 Task: Streamline various processes with the help of process builder.
Action: Mouse moved to (584, 47)
Screenshot: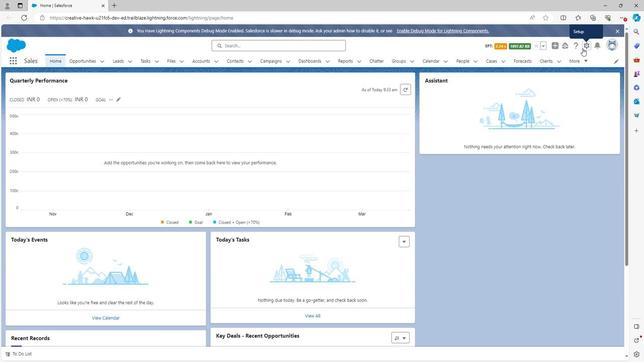 
Action: Mouse pressed left at (584, 47)
Screenshot: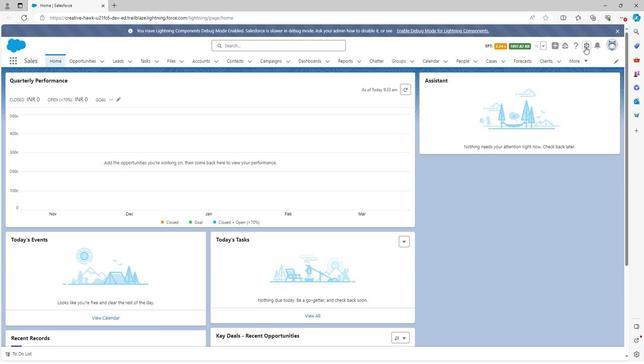 
Action: Mouse moved to (561, 63)
Screenshot: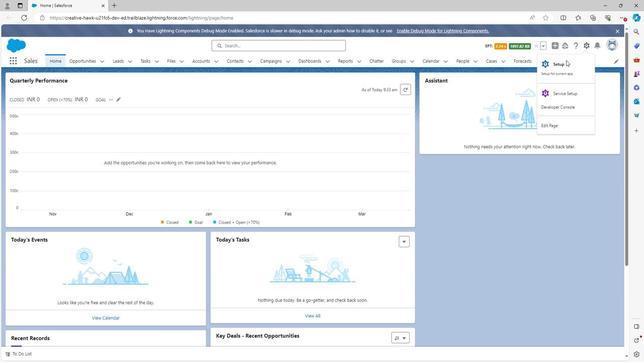 
Action: Mouse pressed left at (561, 63)
Screenshot: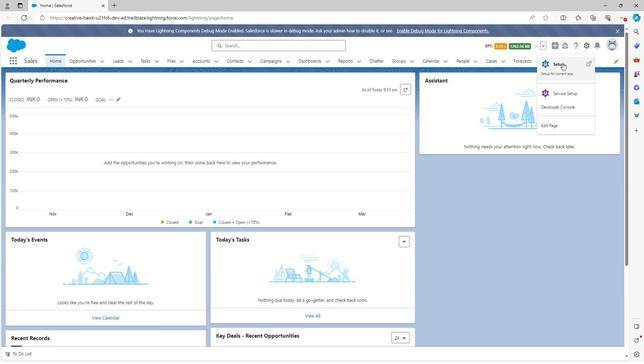 
Action: Mouse moved to (55, 84)
Screenshot: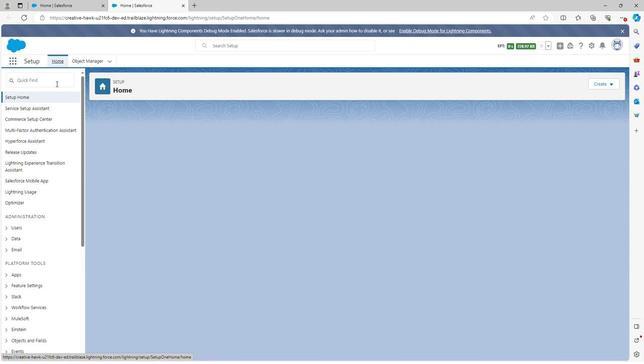 
Action: Mouse pressed left at (55, 84)
Screenshot: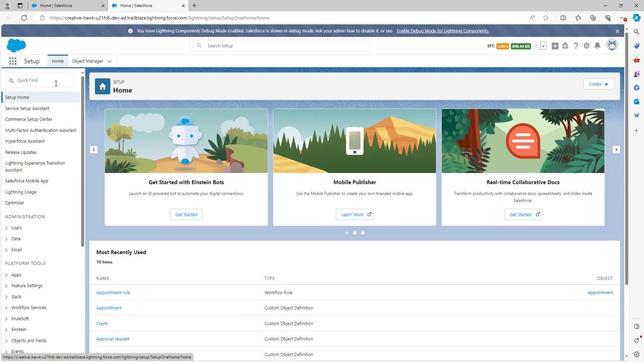 
Action: Key pressed proce
Screenshot: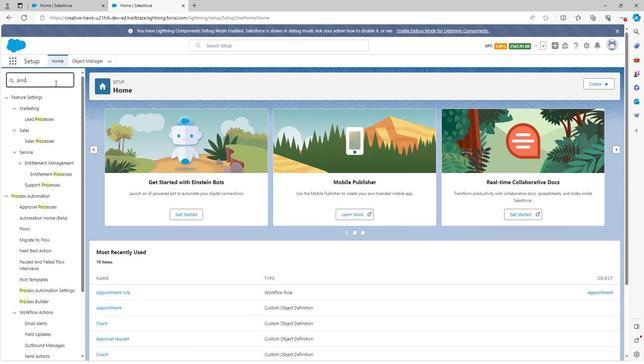 
Action: Mouse moved to (54, 93)
Screenshot: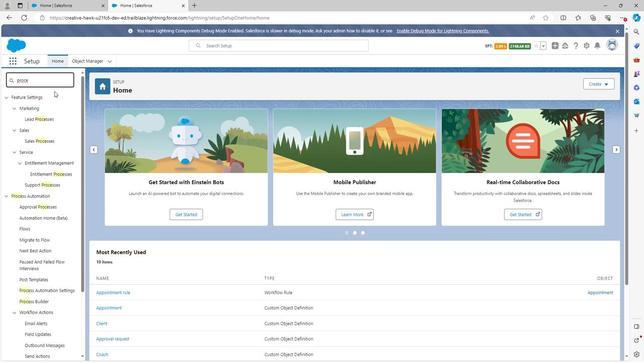 
Action: Key pressed ss
Screenshot: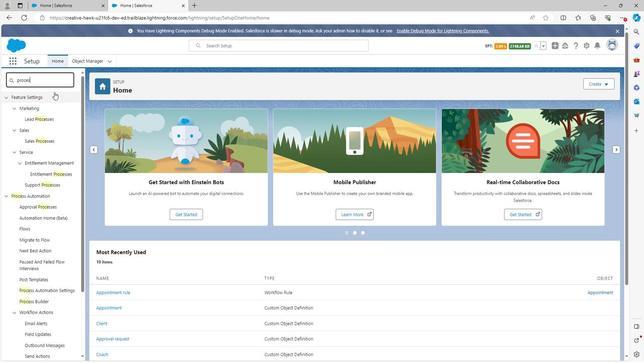 
Action: Mouse moved to (35, 298)
Screenshot: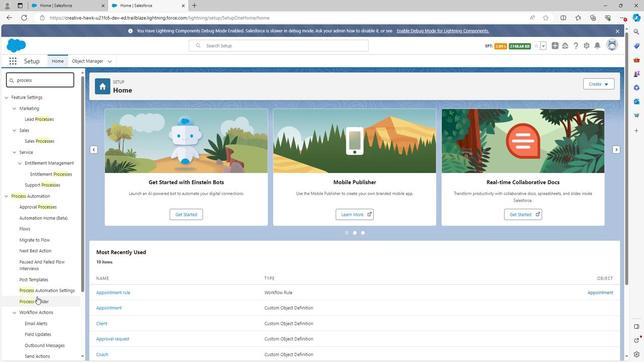 
Action: Mouse pressed left at (35, 298)
Screenshot: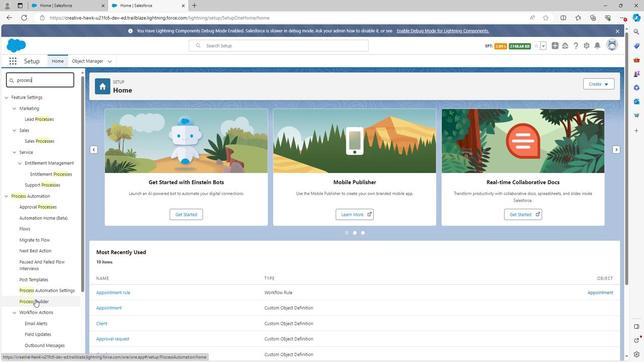 
Action: Mouse moved to (607, 114)
Screenshot: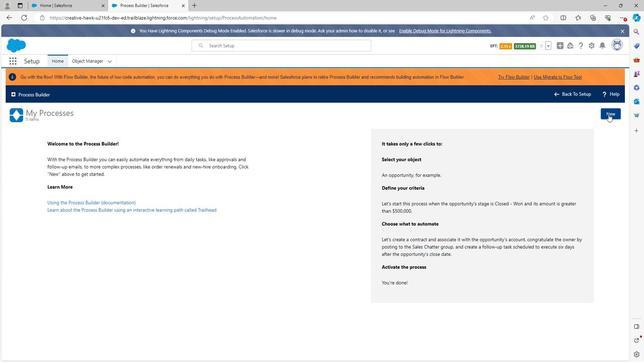 
Action: Mouse pressed left at (607, 114)
Screenshot: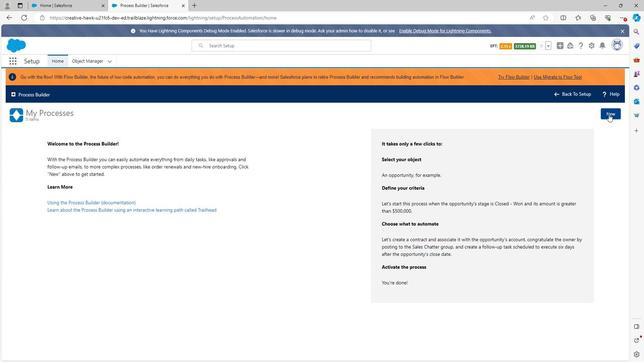
Action: Mouse moved to (360, 248)
Screenshot: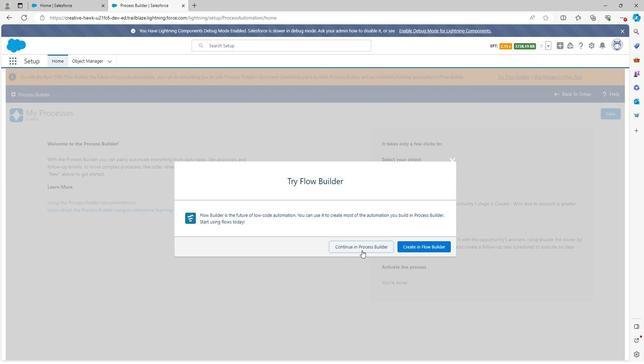 
Action: Mouse pressed left at (360, 248)
Screenshot: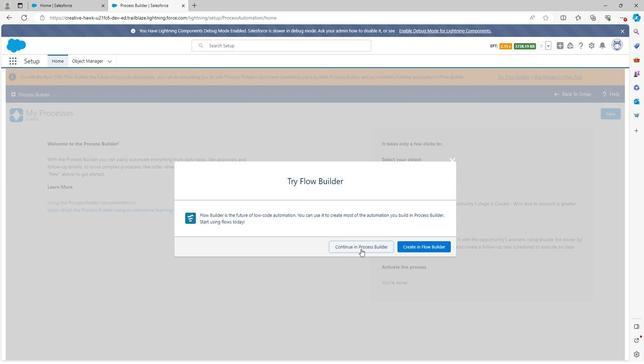 
Action: Mouse moved to (214, 190)
Screenshot: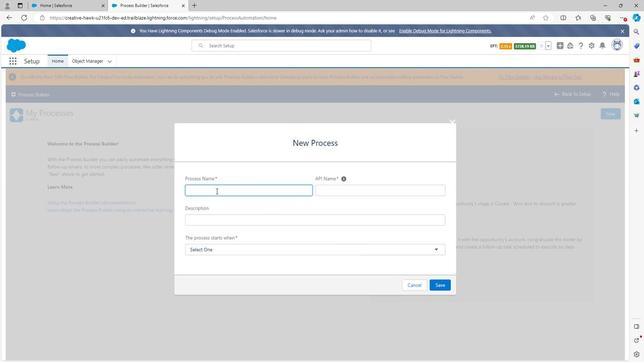 
Action: Mouse pressed left at (214, 190)
Screenshot: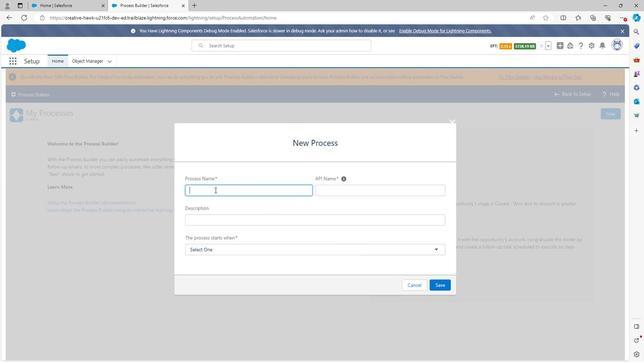 
Action: Key pressed <Key.shift>Appointment<Key.space>
Screenshot: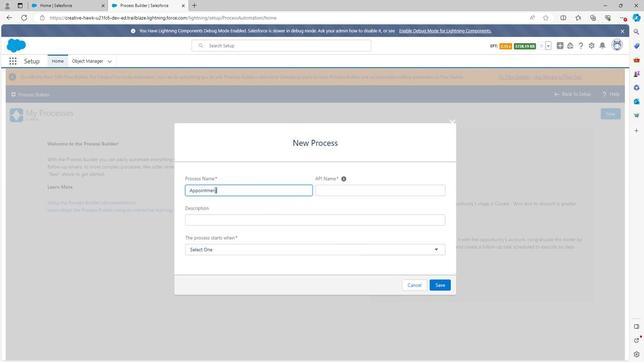 
Action: Mouse moved to (297, 207)
Screenshot: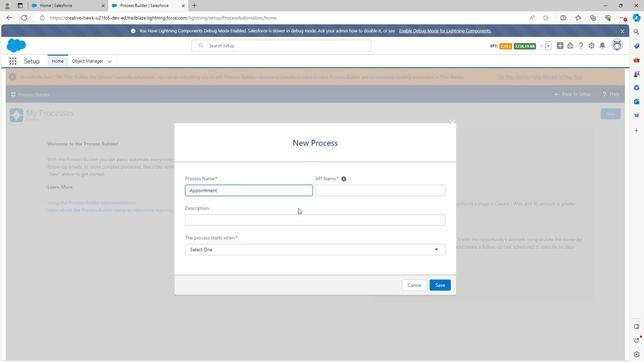 
Action: Mouse pressed left at (297, 207)
Screenshot: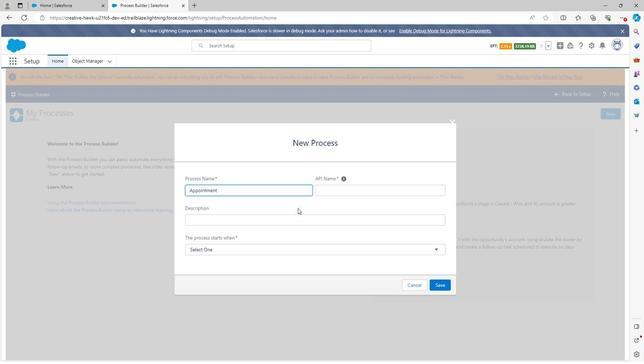 
Action: Mouse moved to (235, 218)
Screenshot: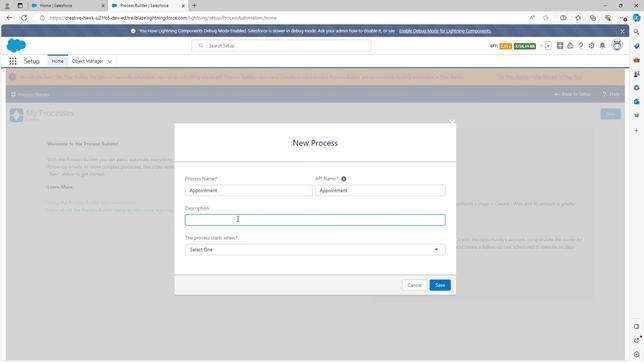 
Action: Mouse pressed left at (235, 218)
Screenshot: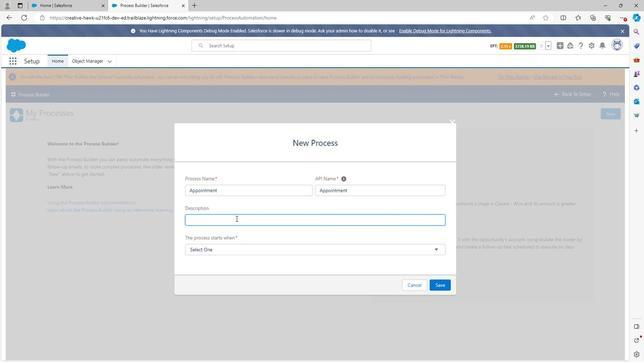 
Action: Key pressed <Key.shift>This<Key.space>process<Key.space>will<Key.space>used<Key.space>to<Key.space><Key.backspace><Key.backspace><Key.backspace><Key.backspace><Key.backspace><Key.backspace><Key.backspace><Key.backspace><Key.backspace><Key.backspace><Key.backspace><Key.backspace><Key.backspace>is<Key.space>used<Key.space>to<Key.space>manage<Key.space>appointment<Key.space>workflow
Screenshot: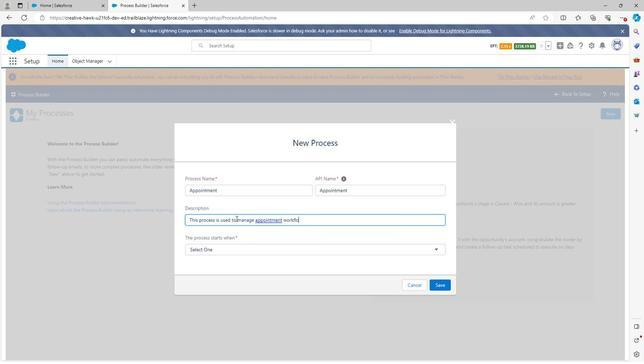 
Action: Mouse moved to (205, 247)
Screenshot: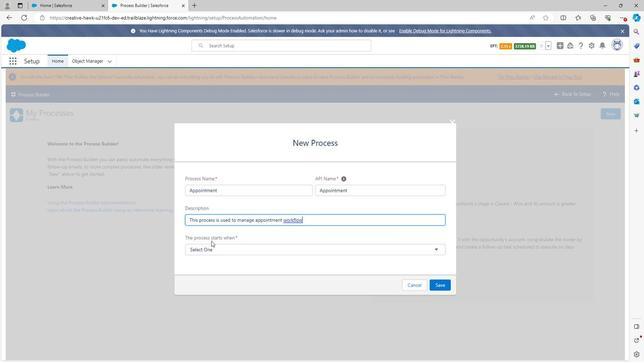 
Action: Mouse pressed left at (205, 247)
Screenshot: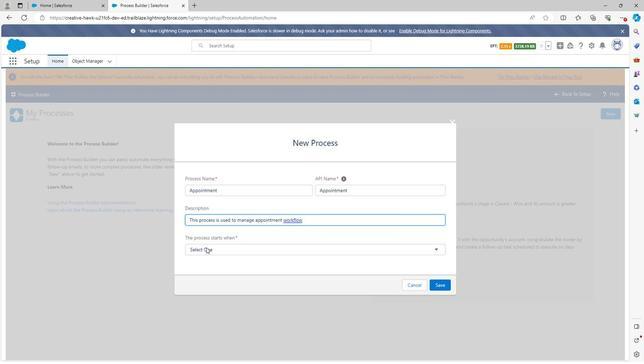 
Action: Mouse moved to (219, 271)
Screenshot: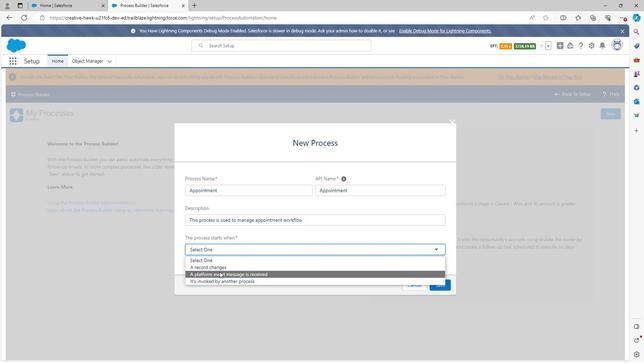 
Action: Mouse pressed left at (219, 271)
Screenshot: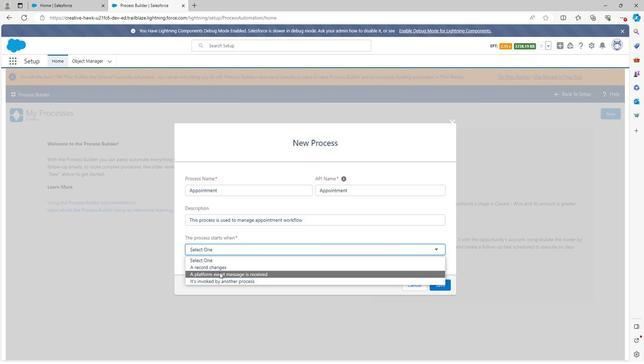 
Action: Mouse moved to (443, 284)
Screenshot: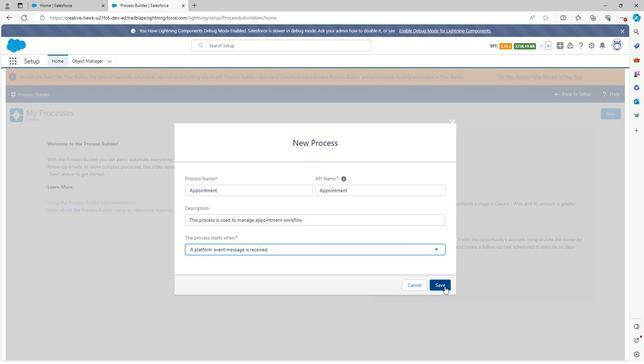 
Action: Mouse pressed left at (443, 284)
Screenshot: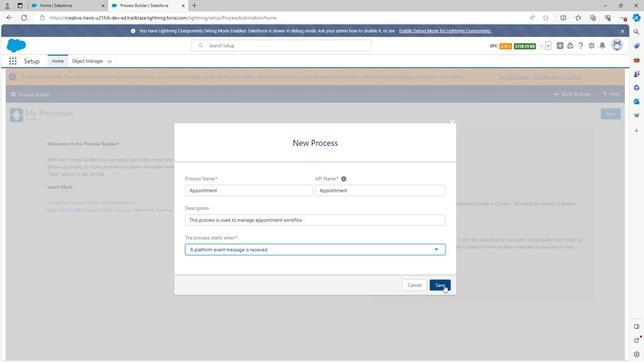 
Action: Mouse moved to (353, 198)
Screenshot: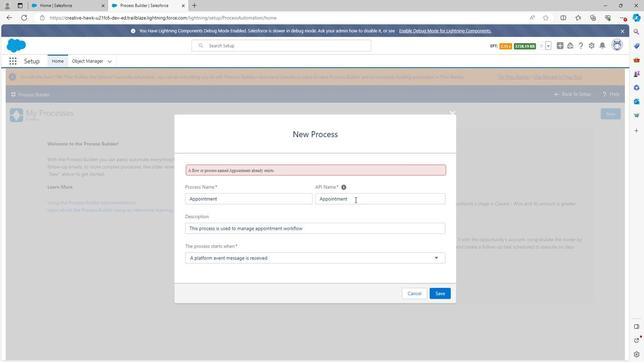 
Action: Mouse pressed left at (353, 198)
Screenshot: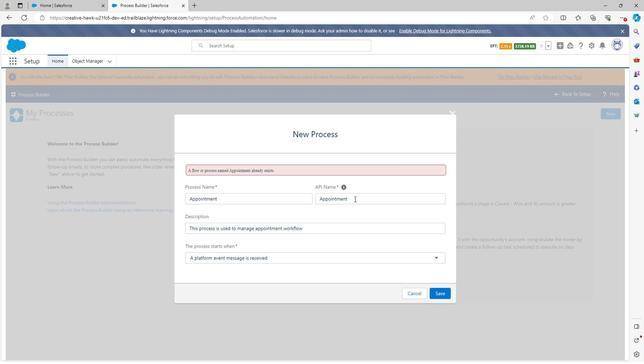 
Action: Mouse moved to (355, 200)
Screenshot: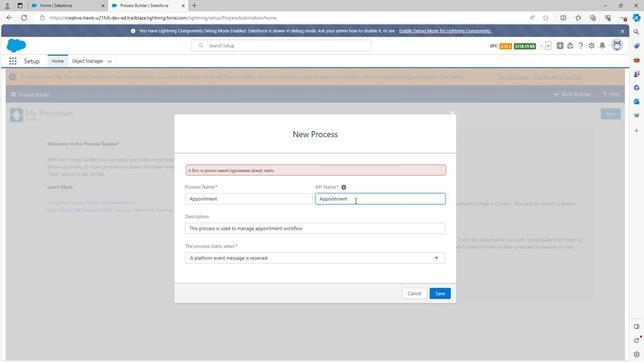 
Action: Key pressed 23
Screenshot: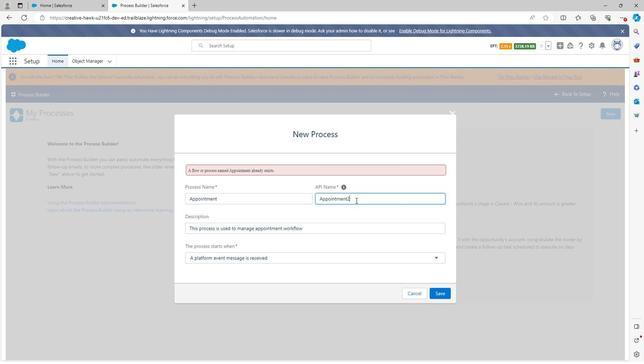 
Action: Mouse moved to (433, 289)
Screenshot: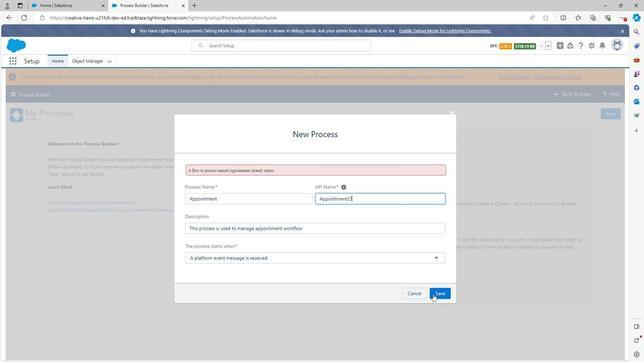 
Action: Mouse pressed left at (433, 289)
Screenshot: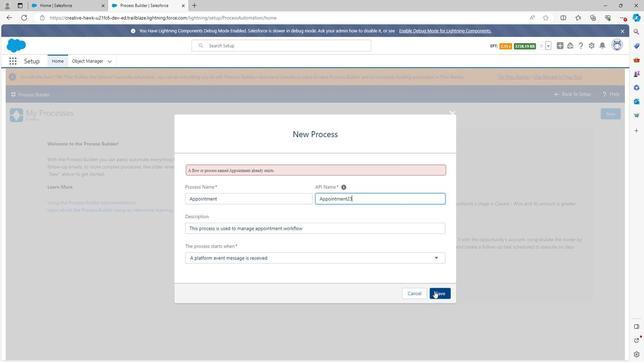 
Action: Mouse moved to (37, 157)
Screenshot: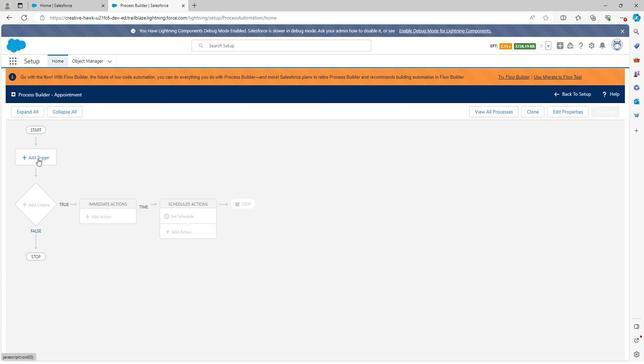 
Action: Mouse pressed left at (37, 157)
Screenshot: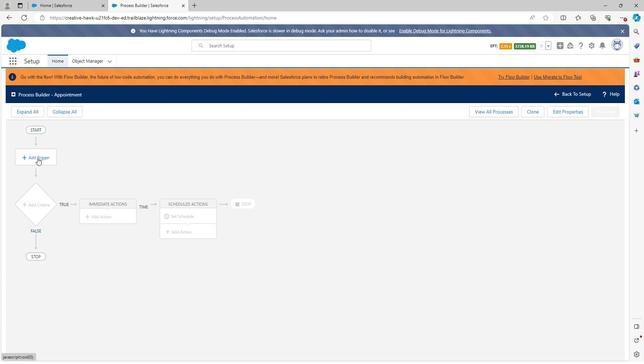 
Action: Mouse moved to (436, 161)
Screenshot: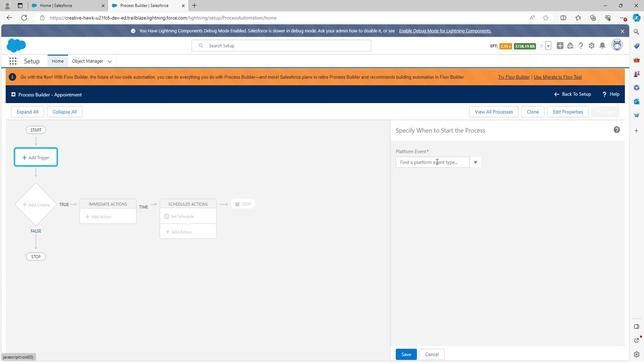 
Action: Mouse pressed left at (436, 161)
Screenshot: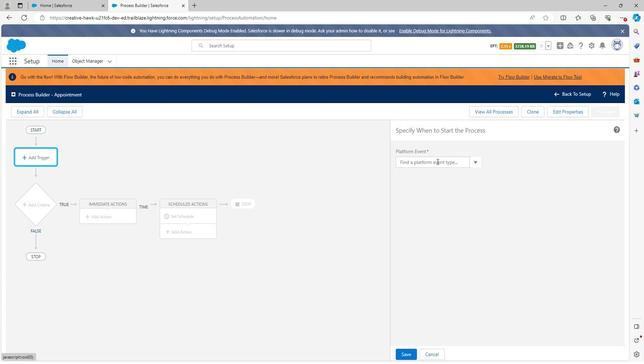 
Action: Mouse moved to (432, 183)
Screenshot: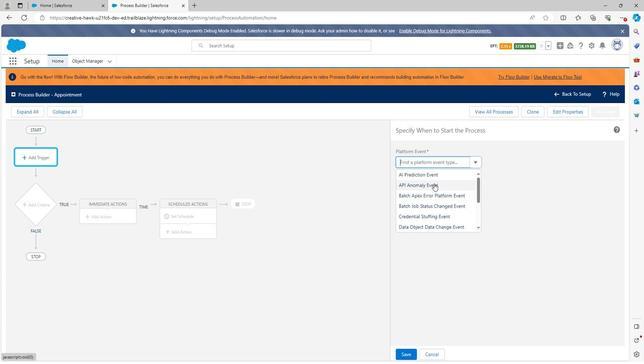 
Action: Mouse pressed left at (432, 183)
Screenshot: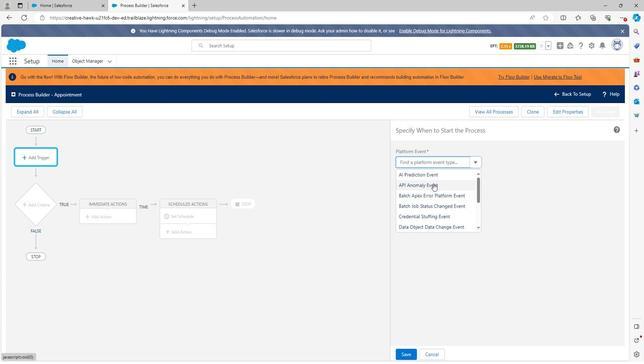 
Action: Mouse moved to (427, 190)
Screenshot: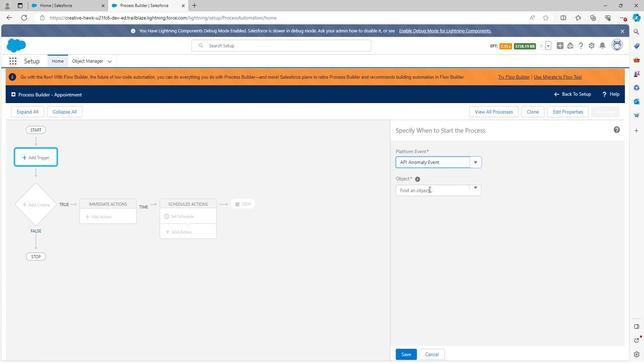 
Action: Mouse pressed left at (427, 190)
Screenshot: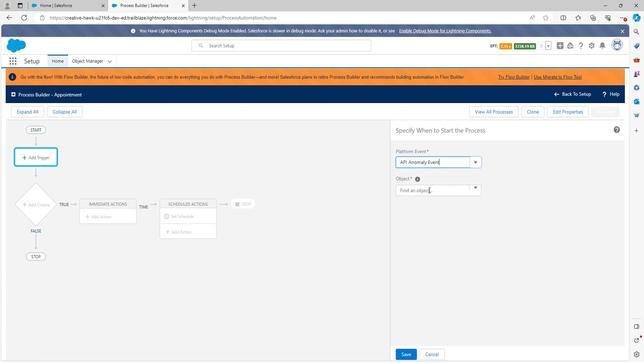
Action: Mouse moved to (415, 206)
Screenshot: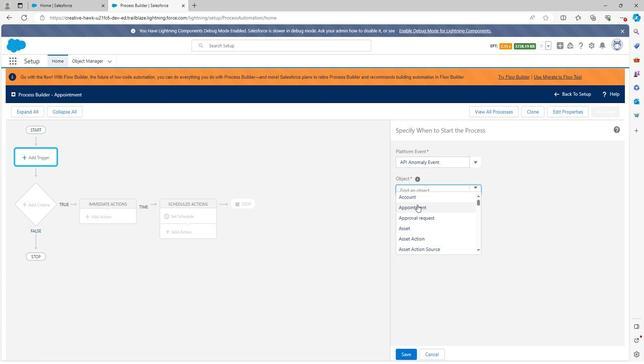 
Action: Mouse pressed left at (415, 206)
Screenshot: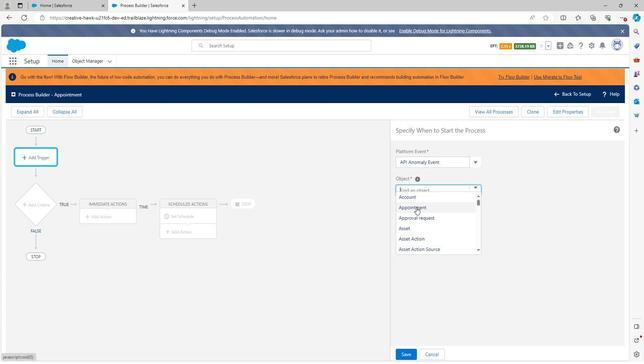 
Action: Mouse moved to (420, 221)
Screenshot: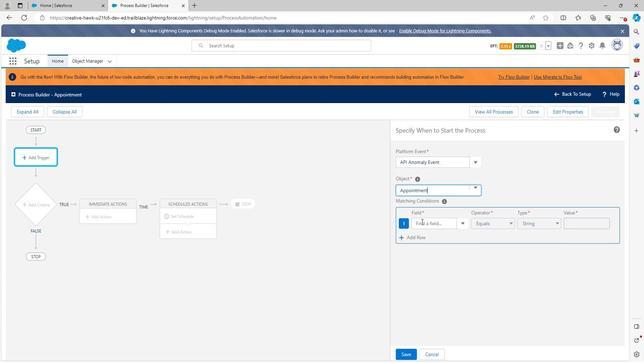 
Action: Mouse pressed left at (420, 221)
Screenshot: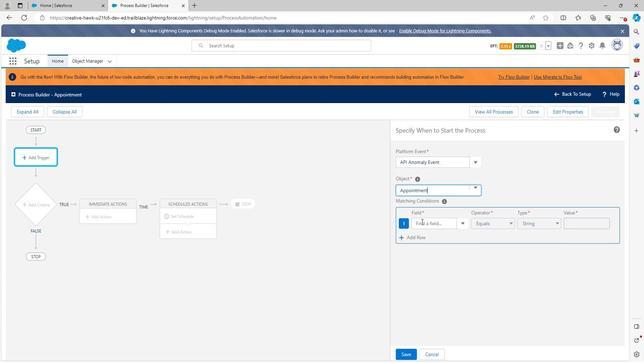 
Action: Mouse moved to (425, 268)
Screenshot: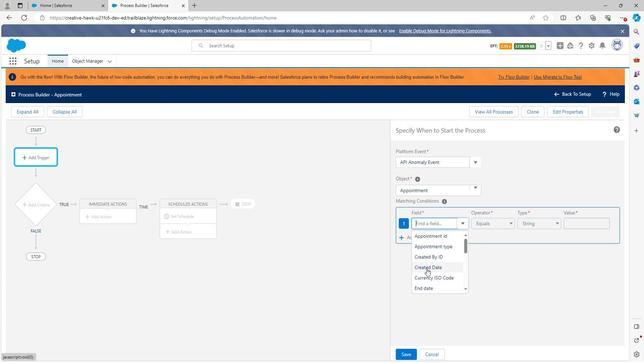 
Action: Mouse scrolled (425, 267) with delta (0, 0)
Screenshot: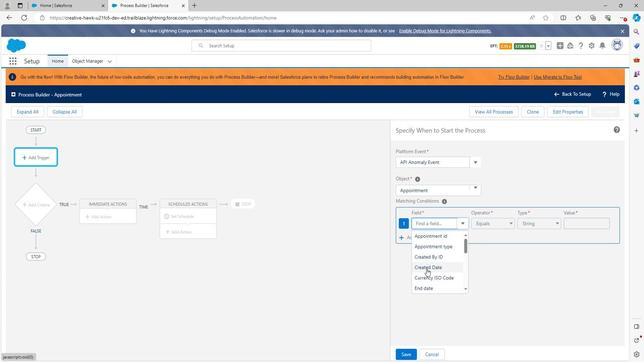 
Action: Mouse moved to (426, 268)
Screenshot: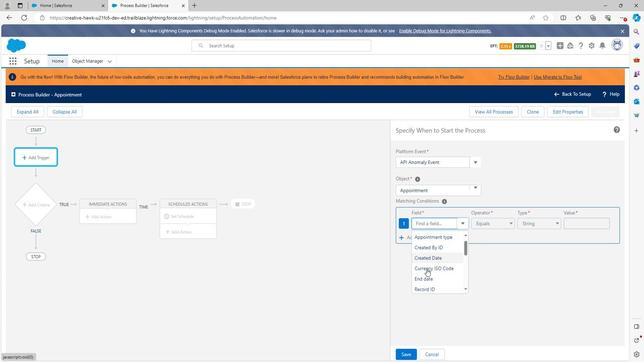 
Action: Mouse scrolled (426, 267) with delta (0, 0)
Screenshot: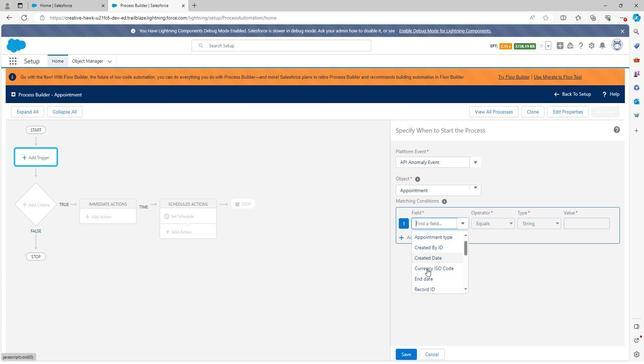 
Action: Mouse scrolled (426, 267) with delta (0, 0)
Screenshot: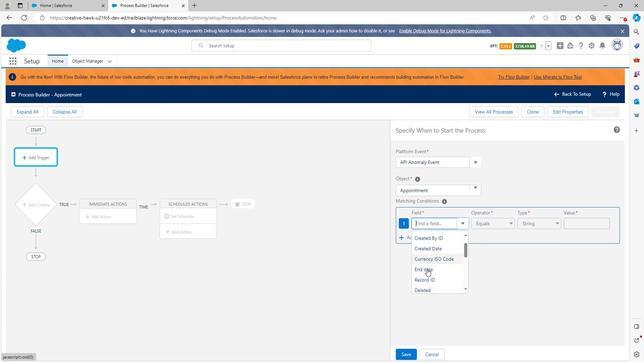
Action: Mouse scrolled (426, 267) with delta (0, 0)
Screenshot: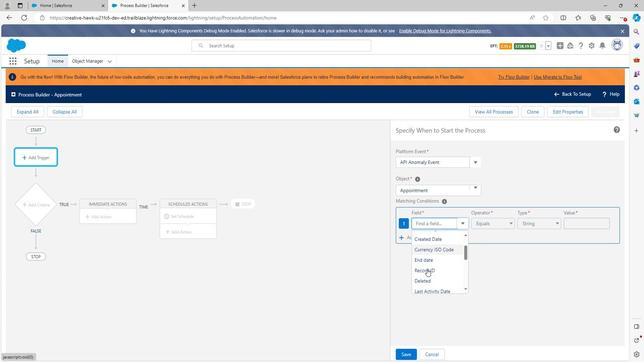 
Action: Mouse scrolled (426, 267) with delta (0, 0)
Screenshot: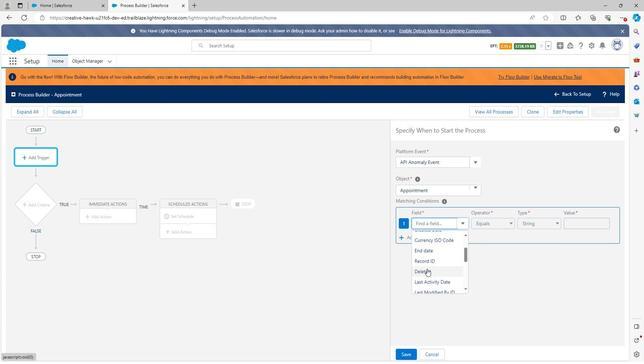 
Action: Mouse moved to (426, 268)
Screenshot: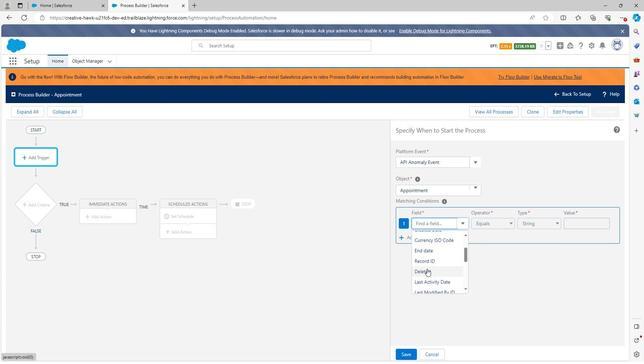 
Action: Mouse scrolled (426, 268) with delta (0, 0)
Screenshot: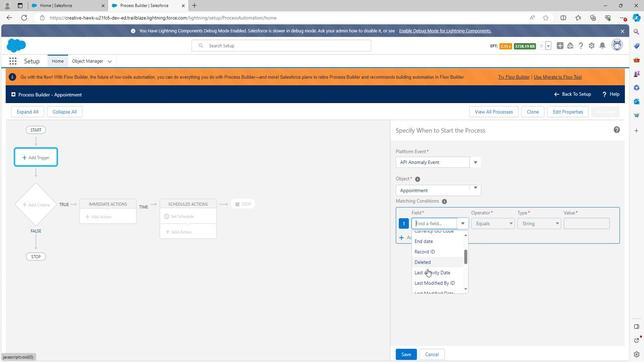 
Action: Mouse scrolled (426, 268) with delta (0, 0)
Screenshot: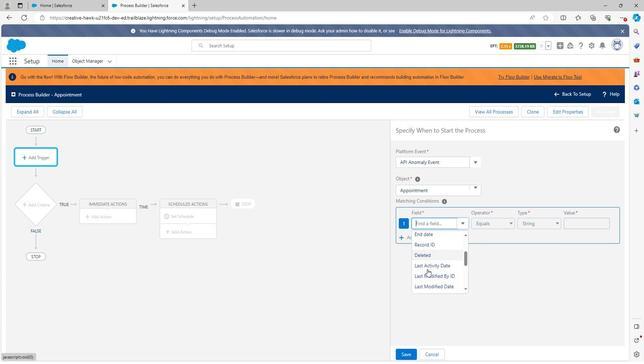 
Action: Mouse scrolled (426, 268) with delta (0, 0)
Screenshot: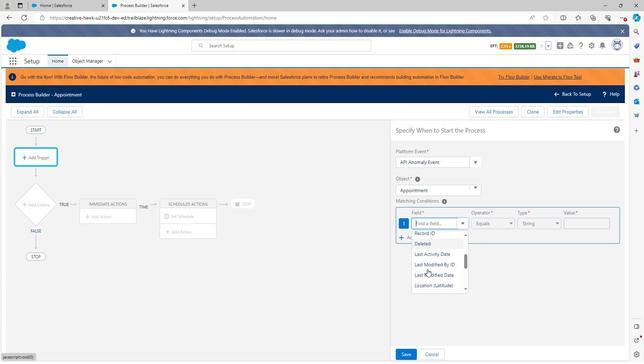 
Action: Mouse scrolled (426, 268) with delta (0, 0)
Screenshot: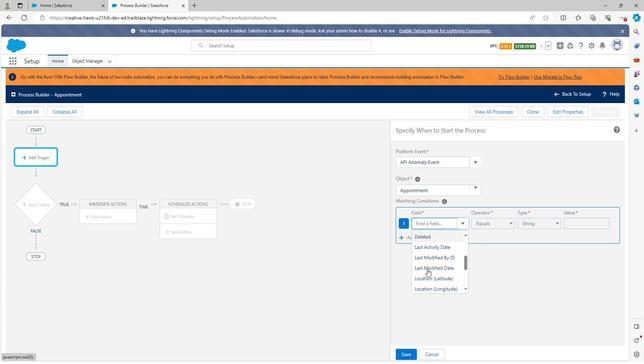 
Action: Mouse scrolled (426, 268) with delta (0, 0)
Screenshot: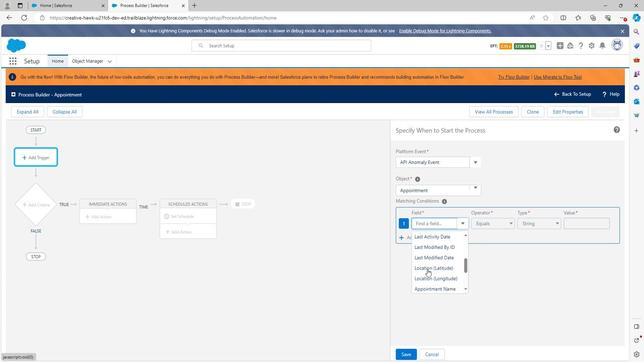 
Action: Mouse scrolled (426, 268) with delta (0, 0)
Screenshot: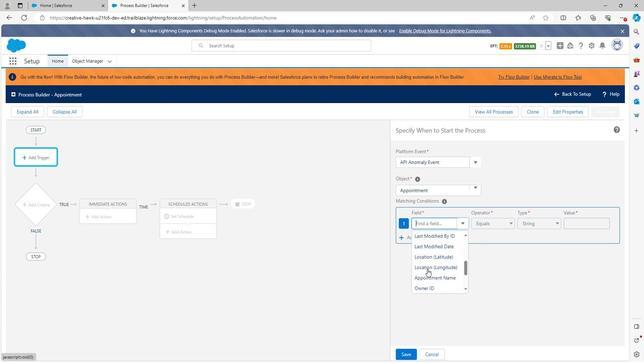 
Action: Mouse scrolled (426, 268) with delta (0, 0)
Screenshot: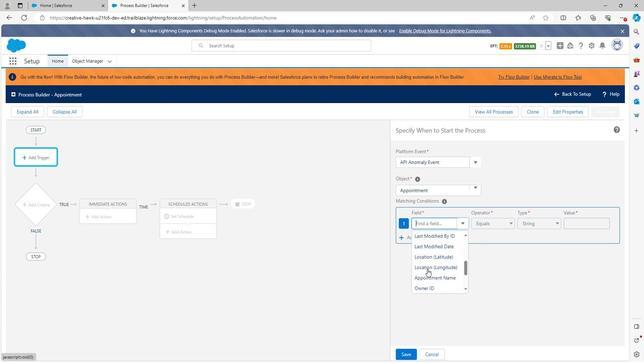 
Action: Mouse scrolled (426, 268) with delta (0, 0)
Screenshot: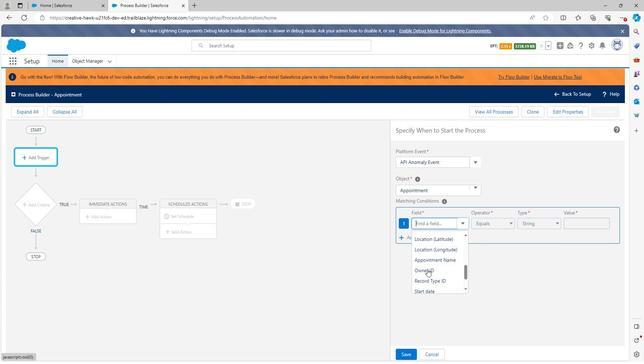 
Action: Mouse scrolled (426, 268) with delta (0, 0)
Screenshot: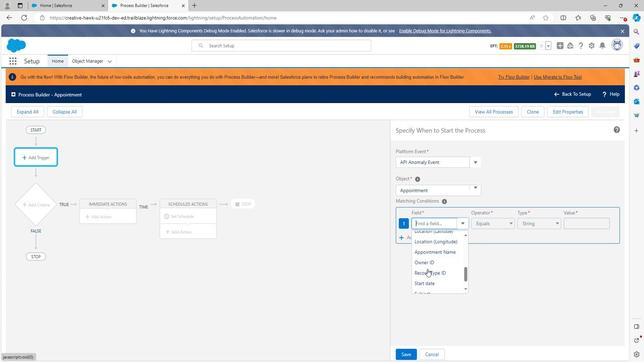 
Action: Mouse moved to (431, 240)
Screenshot: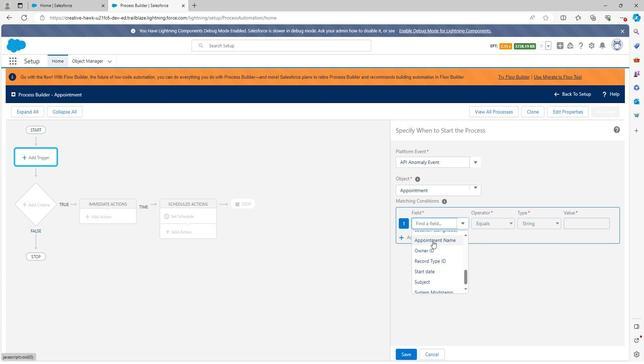 
Action: Mouse pressed left at (431, 240)
Screenshot: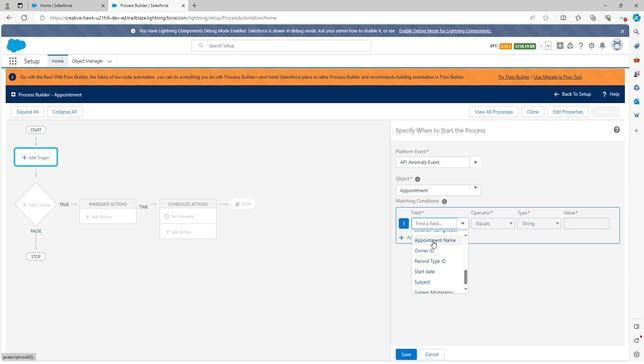 
Action: Mouse moved to (568, 222)
Screenshot: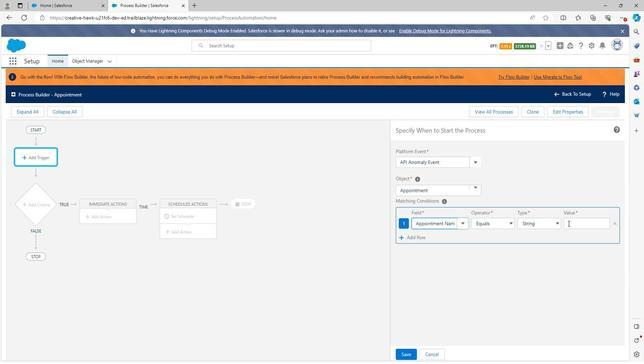 
Action: Mouse pressed left at (568, 222)
Screenshot: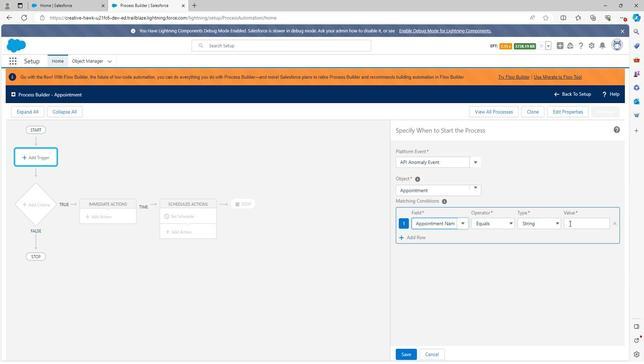 
Action: Mouse moved to (460, 223)
Screenshot: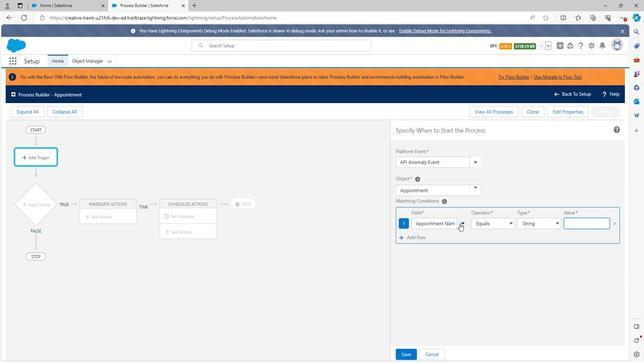 
Action: Mouse pressed left at (460, 223)
Screenshot: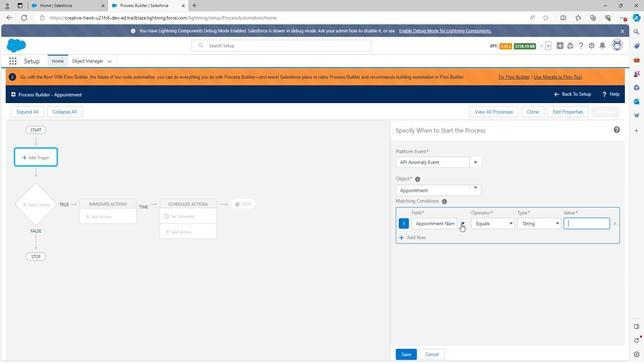 
Action: Mouse moved to (431, 259)
Screenshot: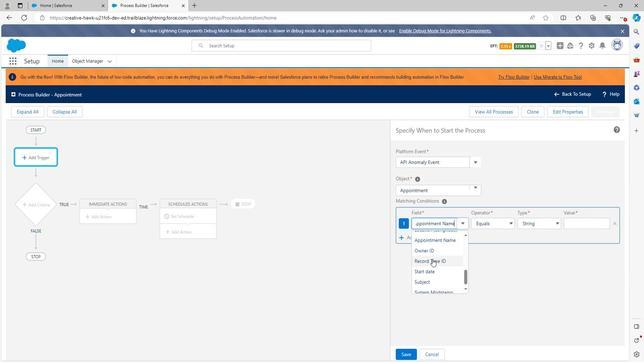 
Action: Mouse scrolled (431, 259) with delta (0, 0)
Screenshot: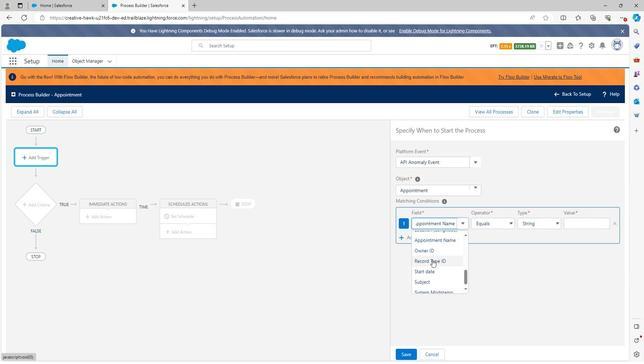 
Action: Mouse scrolled (431, 259) with delta (0, 0)
Screenshot: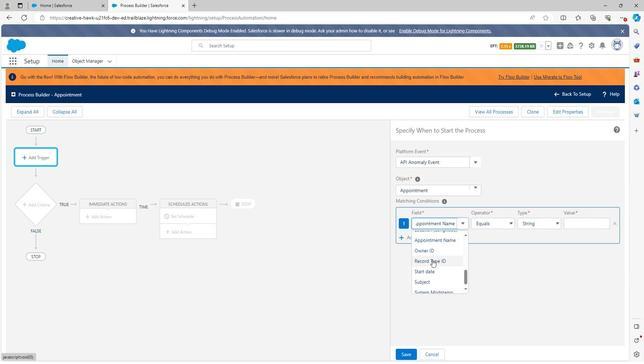 
Action: Mouse moved to (572, 222)
Screenshot: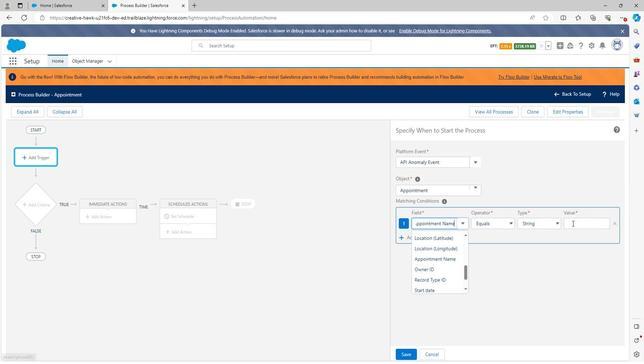 
Action: Mouse pressed left at (572, 222)
Screenshot: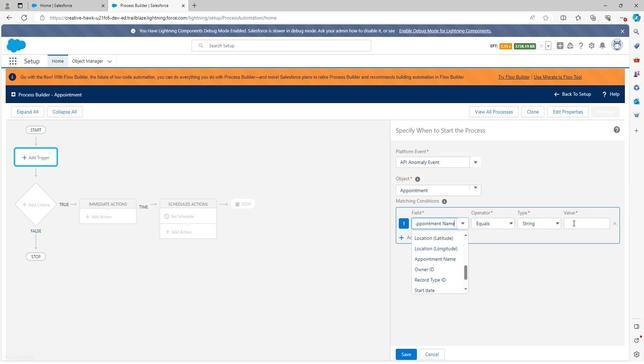 
Action: Mouse moved to (460, 224)
Screenshot: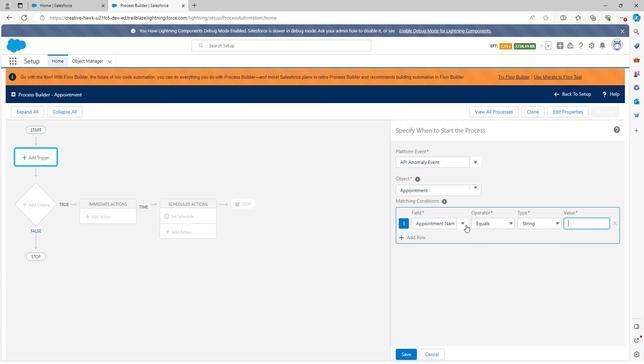 
Action: Mouse pressed left at (460, 224)
Screenshot: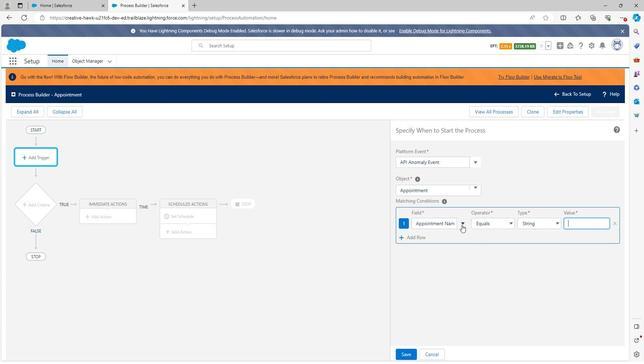 
Action: Mouse moved to (437, 259)
Screenshot: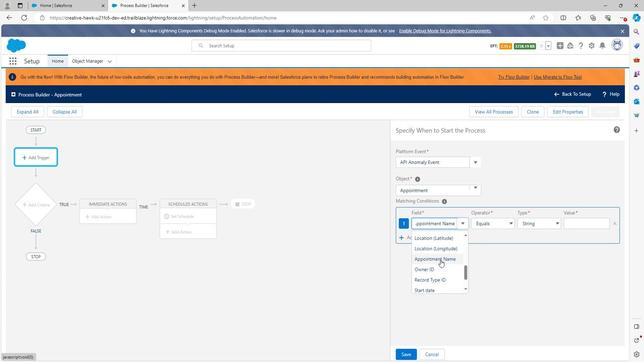 
Action: Mouse scrolled (437, 259) with delta (0, 0)
Screenshot: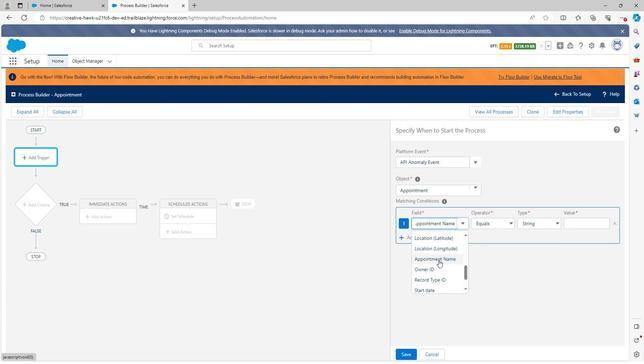 
Action: Mouse scrolled (437, 259) with delta (0, 0)
Screenshot: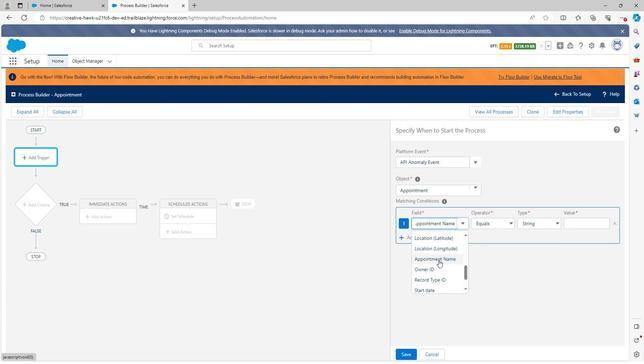 
Action: Mouse scrolled (437, 259) with delta (0, 0)
Screenshot: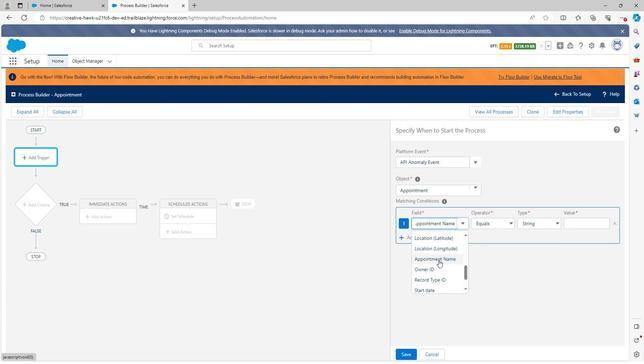 
Action: Mouse scrolled (437, 259) with delta (0, 0)
Screenshot: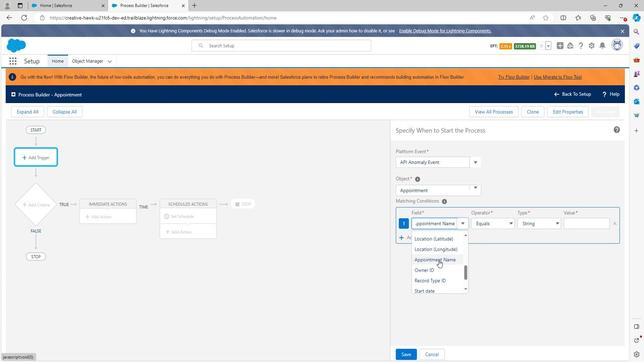 
Action: Mouse scrolled (437, 259) with delta (0, 0)
Screenshot: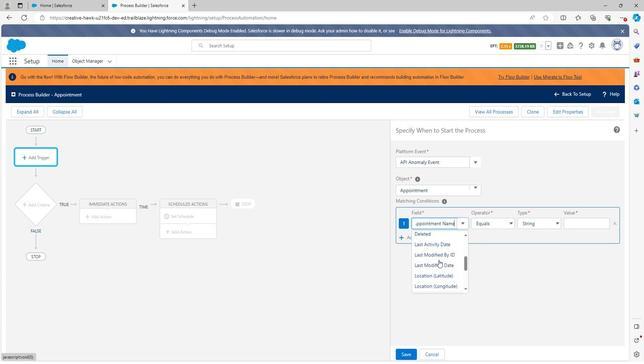 
Action: Mouse scrolled (437, 259) with delta (0, 0)
Screenshot: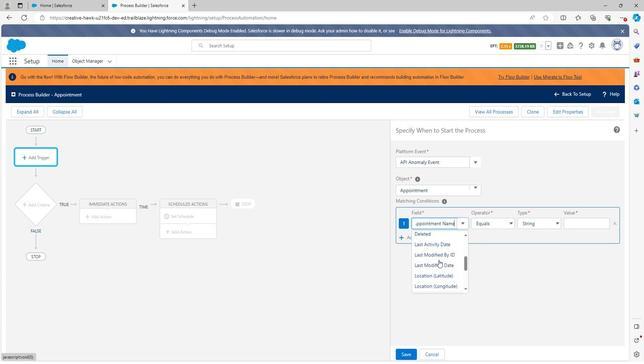 
Action: Mouse scrolled (437, 259) with delta (0, 0)
Screenshot: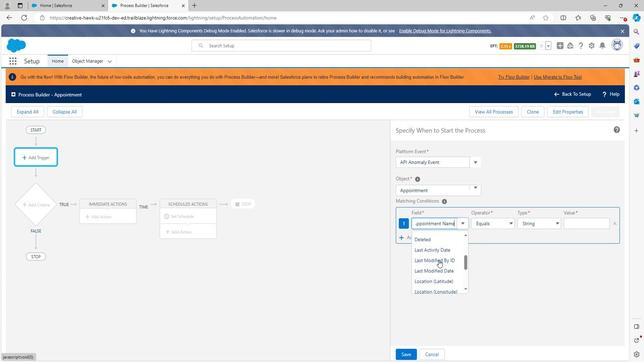 
Action: Mouse scrolled (437, 259) with delta (0, 0)
Screenshot: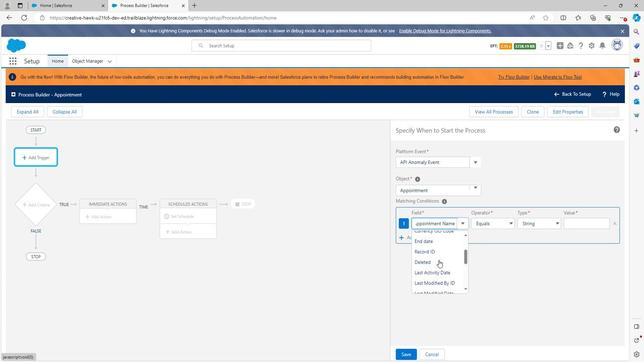 
Action: Mouse scrolled (437, 259) with delta (0, 0)
Screenshot: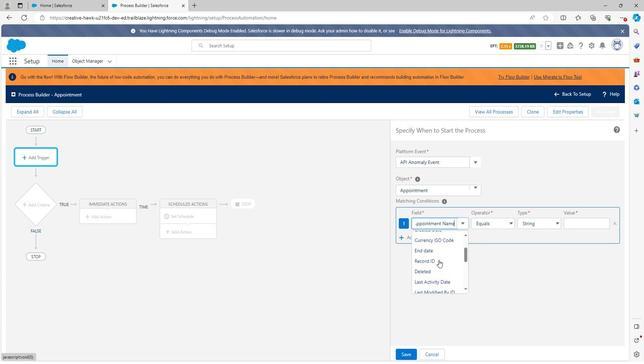 
Action: Mouse scrolled (437, 259) with delta (0, 0)
Screenshot: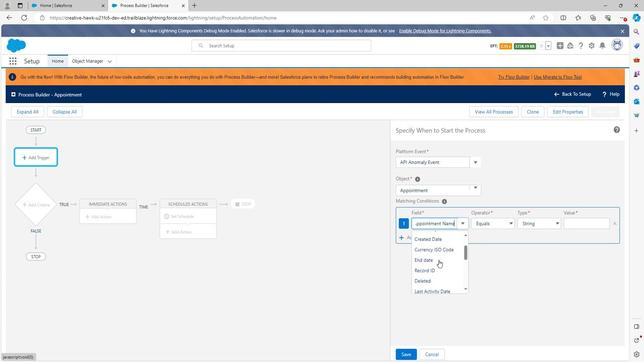 
Action: Mouse scrolled (437, 259) with delta (0, 0)
Screenshot: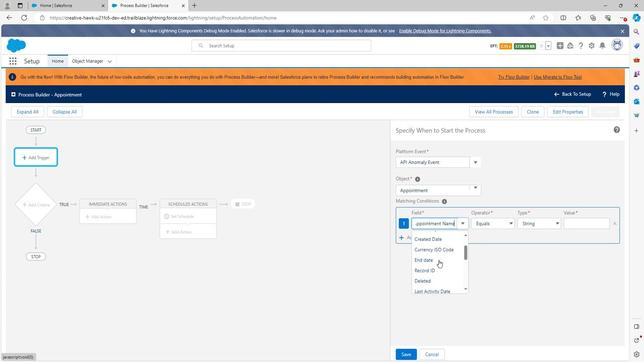 
Action: Mouse moved to (426, 263)
Screenshot: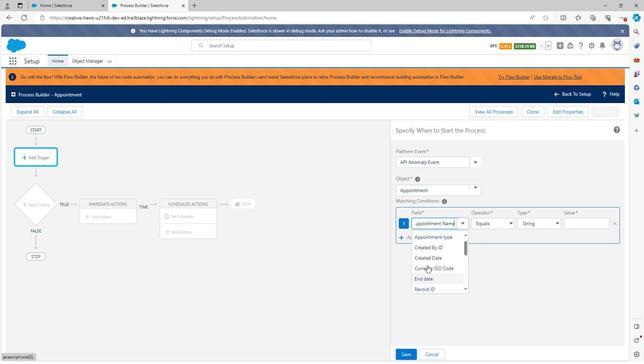 
Action: Mouse scrolled (426, 263) with delta (0, 0)
Screenshot: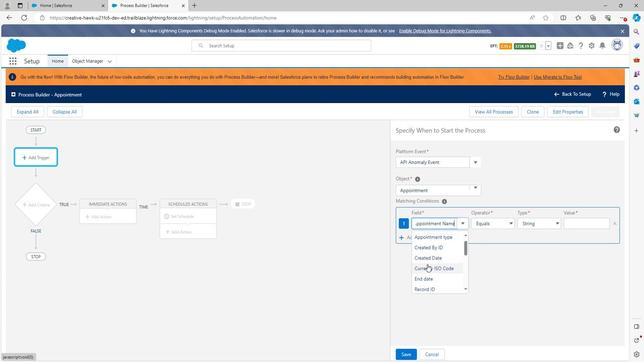 
Action: Mouse scrolled (426, 263) with delta (0, 0)
Screenshot: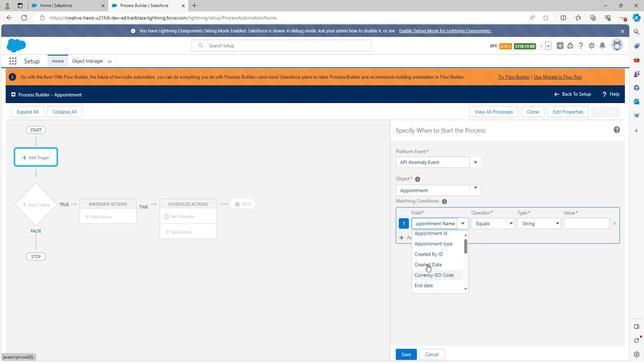 
Action: Mouse scrolled (426, 263) with delta (0, 0)
Screenshot: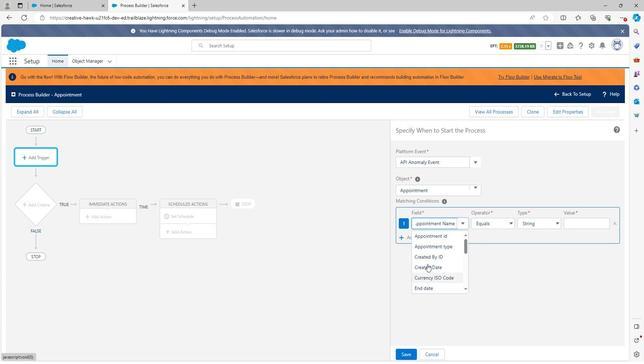 
Action: Mouse scrolled (426, 263) with delta (0, 0)
Screenshot: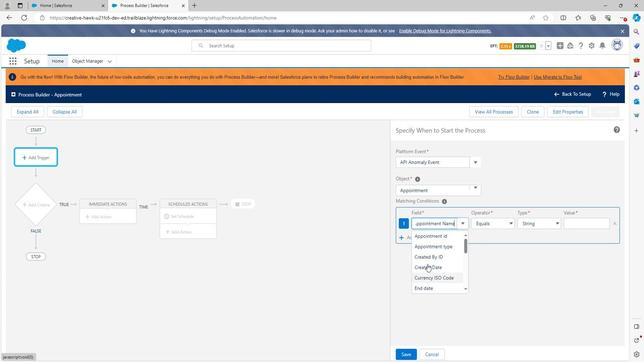 
Action: Mouse scrolled (426, 263) with delta (0, 0)
Screenshot: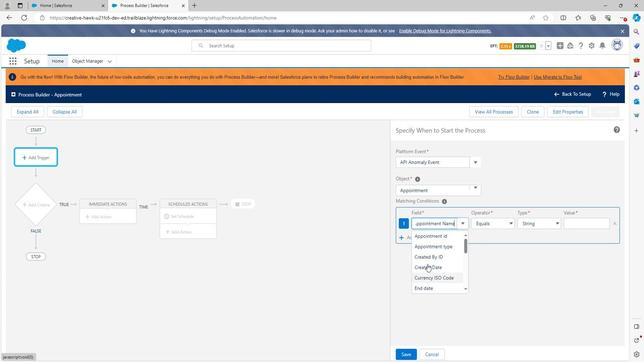 
Action: Mouse scrolled (426, 263) with delta (0, 0)
Screenshot: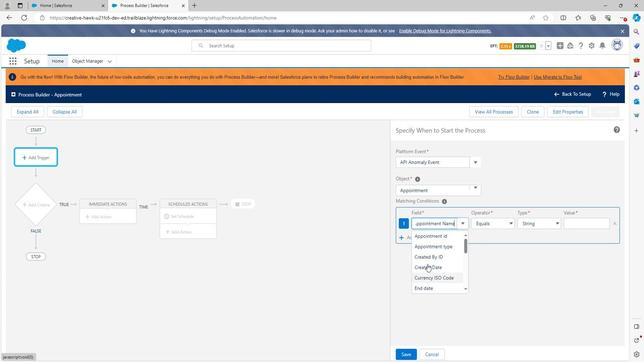 
Action: Mouse scrolled (426, 263) with delta (0, 0)
Screenshot: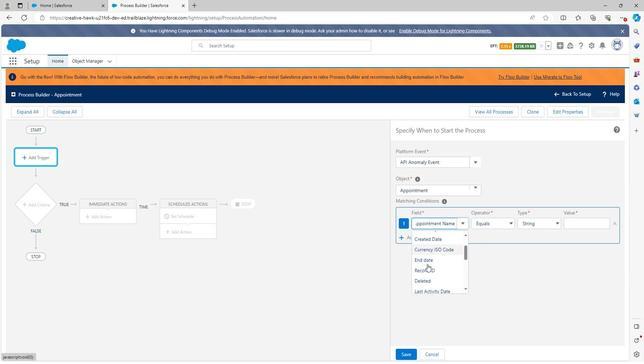 
Action: Mouse scrolled (426, 263) with delta (0, 0)
Screenshot: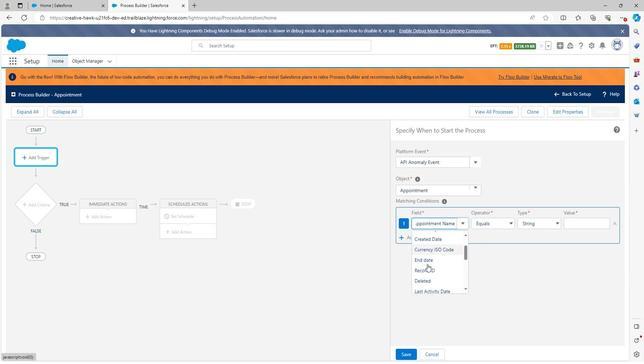 
Action: Mouse scrolled (426, 263) with delta (0, 0)
Screenshot: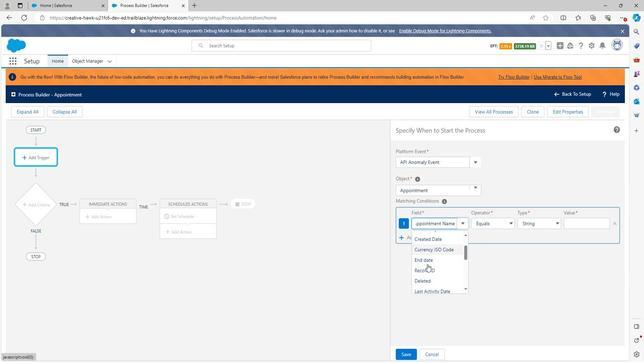 
Action: Mouse scrolled (426, 263) with delta (0, 0)
Screenshot: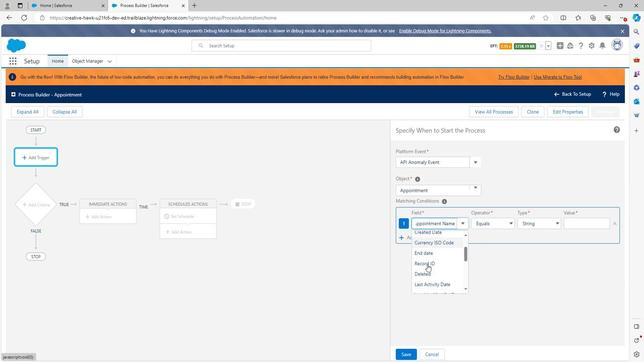 
Action: Mouse scrolled (426, 263) with delta (0, 0)
Screenshot: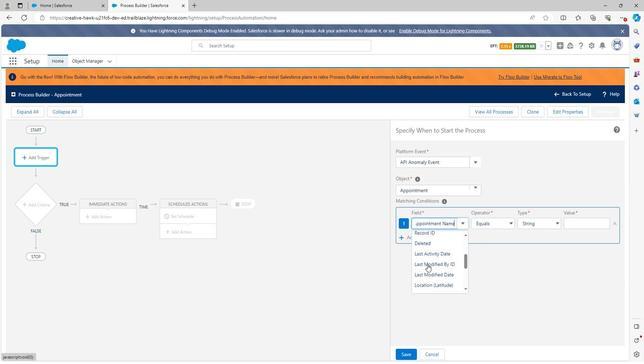 
Action: Mouse scrolled (426, 263) with delta (0, 0)
Screenshot: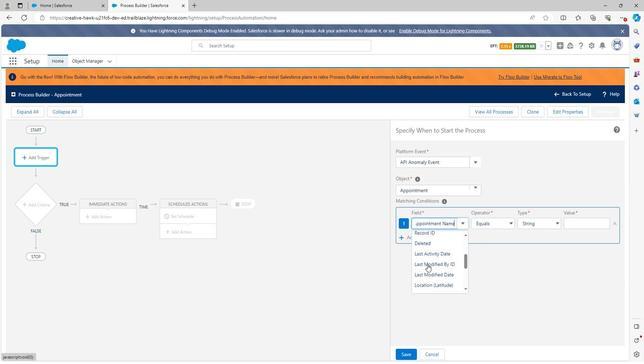 
Action: Mouse scrolled (426, 263) with delta (0, 0)
Screenshot: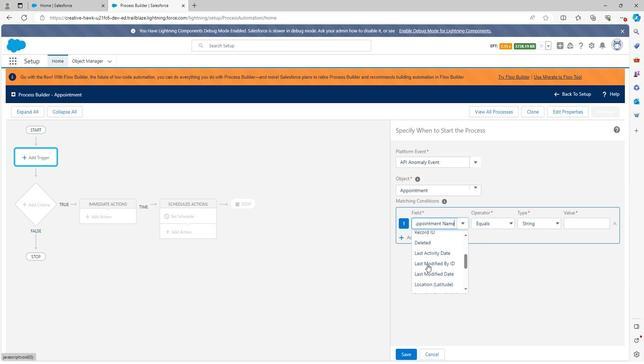 
Action: Mouse scrolled (426, 263) with delta (0, 0)
Screenshot: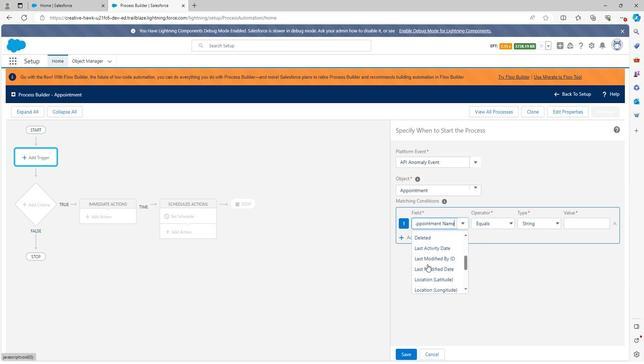 
Action: Mouse scrolled (426, 263) with delta (0, 0)
Screenshot: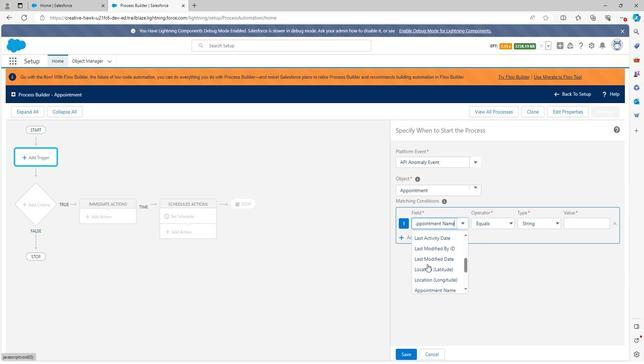 
Action: Mouse scrolled (426, 263) with delta (0, 0)
Screenshot: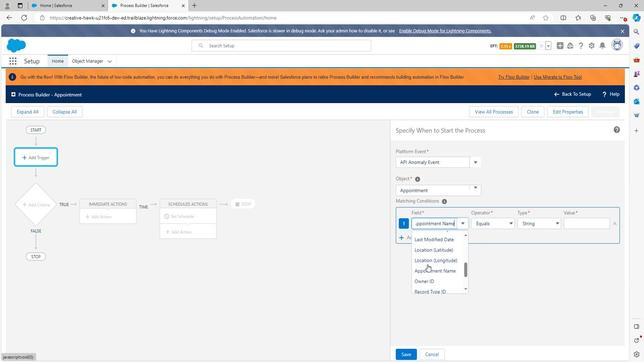 
Action: Mouse scrolled (426, 263) with delta (0, 0)
Screenshot: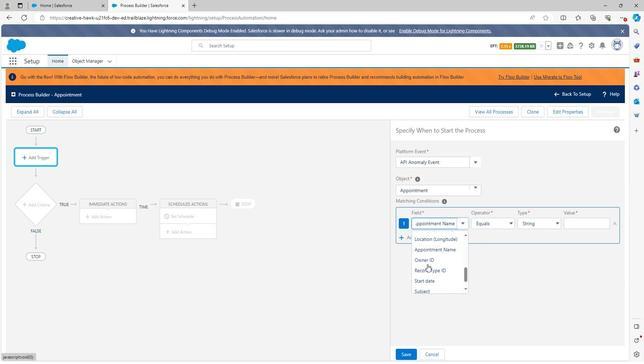 
Action: Mouse scrolled (426, 263) with delta (0, 0)
Screenshot: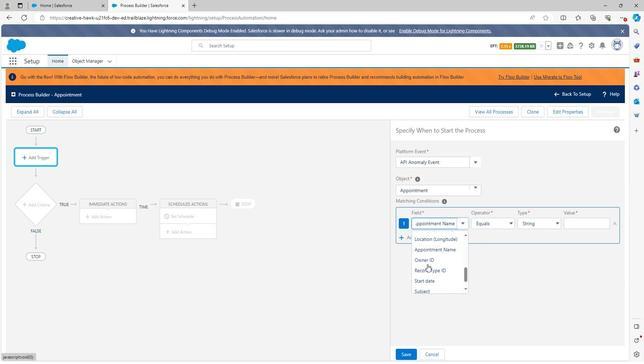 
Action: Mouse moved to (426, 266)
Screenshot: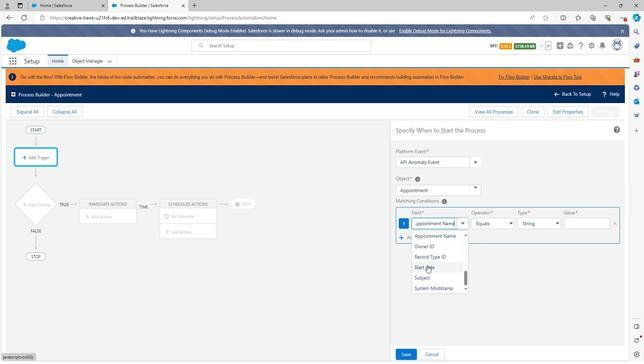 
Action: Mouse pressed left at (426, 266)
Screenshot: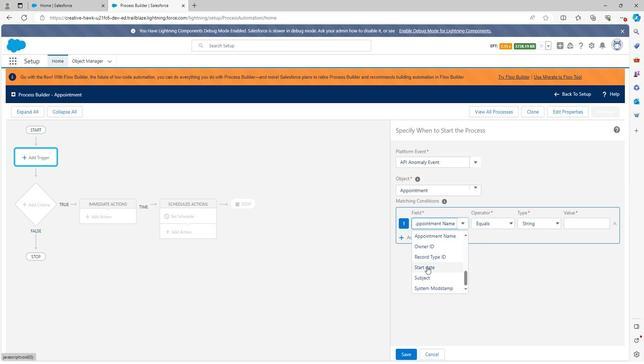 
Action: Mouse moved to (581, 224)
Screenshot: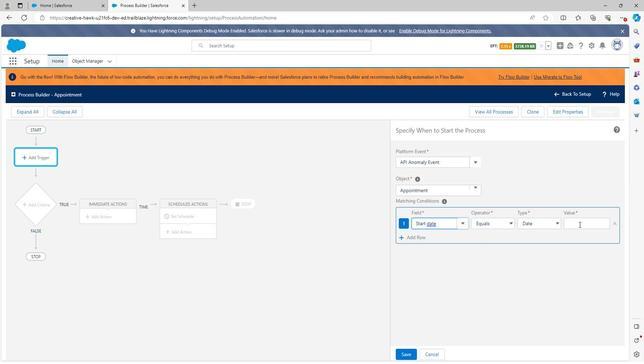 
Action: Mouse pressed left at (581, 224)
Screenshot: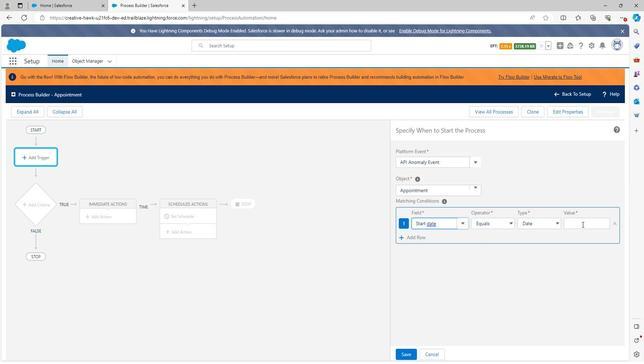 
Action: Mouse moved to (587, 223)
Screenshot: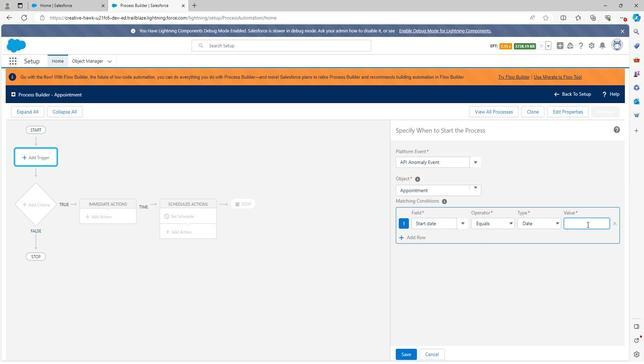 
Action: Mouse pressed left at (587, 223)
Screenshot: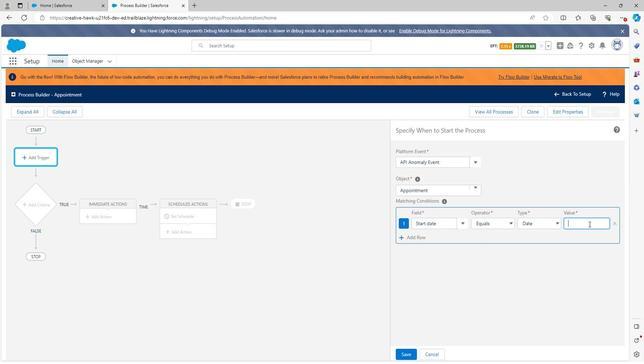 
Action: Mouse moved to (554, 205)
Screenshot: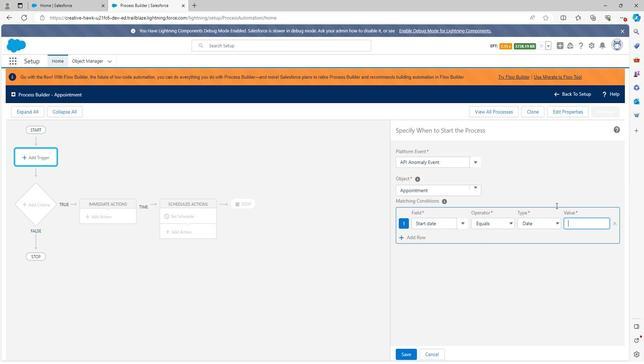 
Action: Key pressed <Key.shift>Today
Screenshot: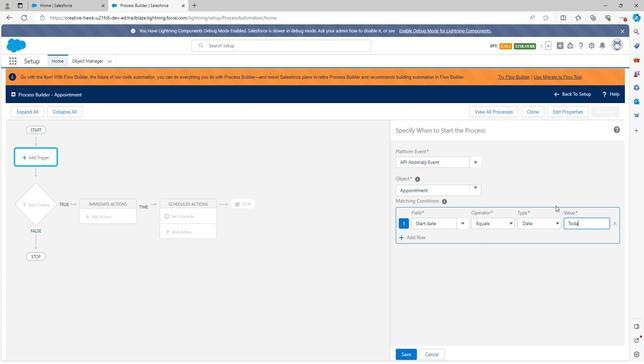 
Action: Mouse moved to (407, 350)
Screenshot: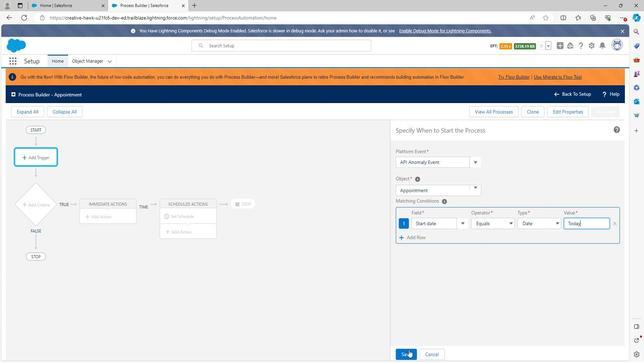 
Action: Mouse pressed left at (407, 350)
Screenshot: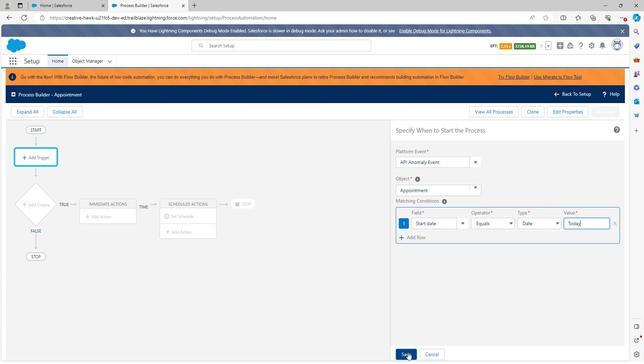 
Action: Mouse moved to (584, 221)
Screenshot: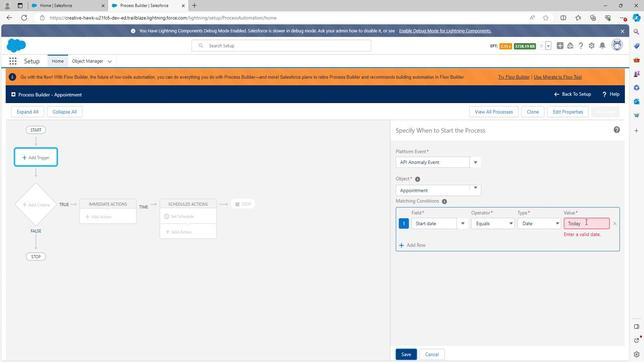 
Action: Mouse pressed left at (584, 221)
Screenshot: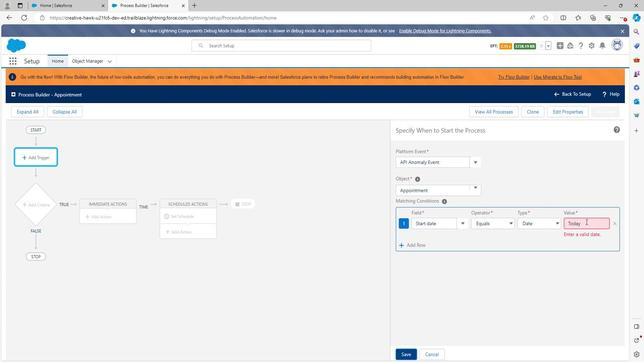 
Action: Mouse moved to (551, 221)
Screenshot: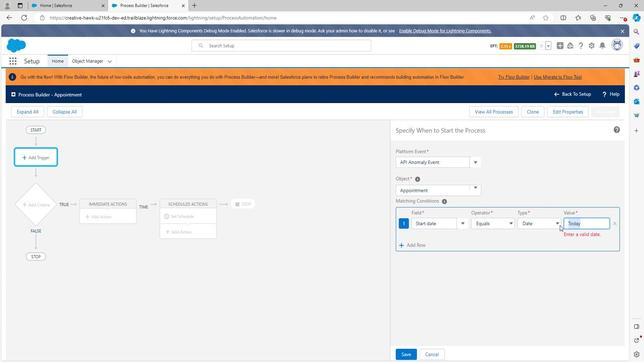 
Action: Key pressed <Key.backspace>
Screenshot: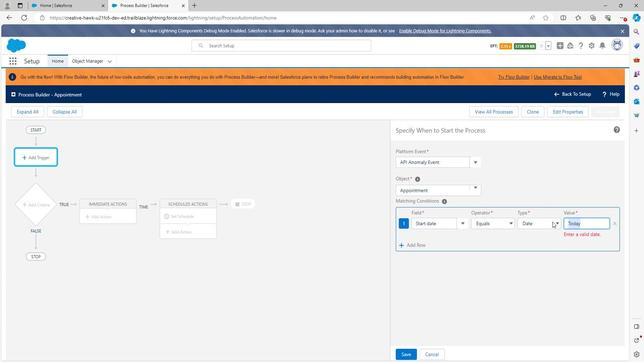 
Action: Mouse moved to (558, 222)
Screenshot: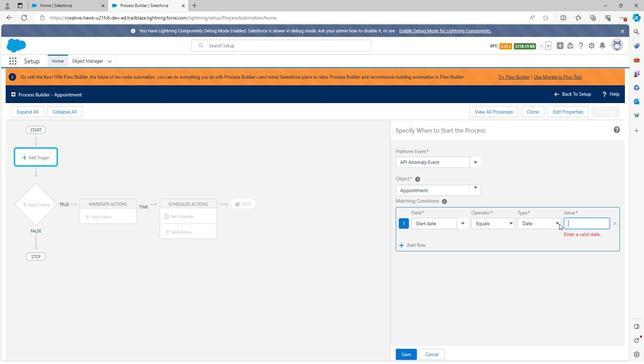
Action: Mouse pressed left at (558, 222)
Screenshot: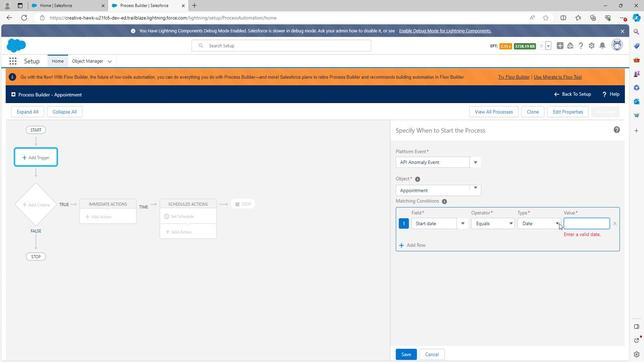 
Action: Mouse moved to (532, 233)
Screenshot: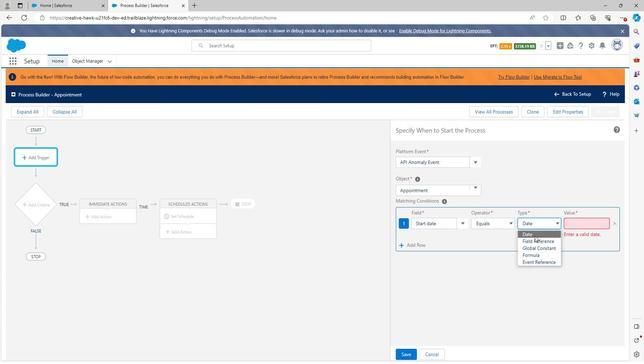 
Action: Mouse pressed left at (532, 233)
Screenshot: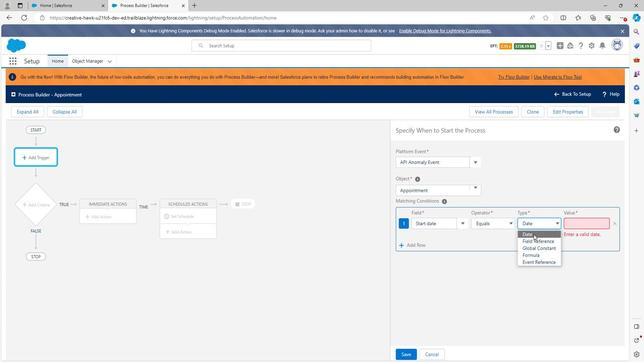 
Action: Mouse moved to (570, 223)
Screenshot: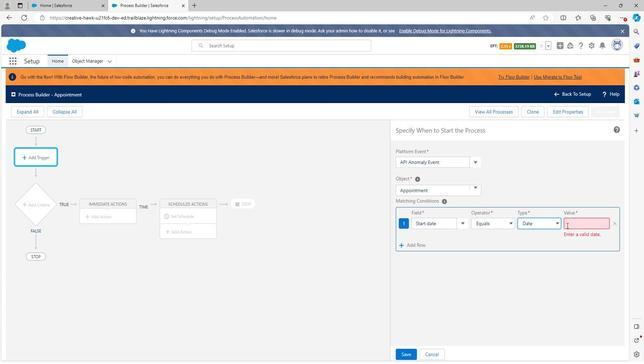 
Action: Mouse pressed left at (570, 223)
Screenshot: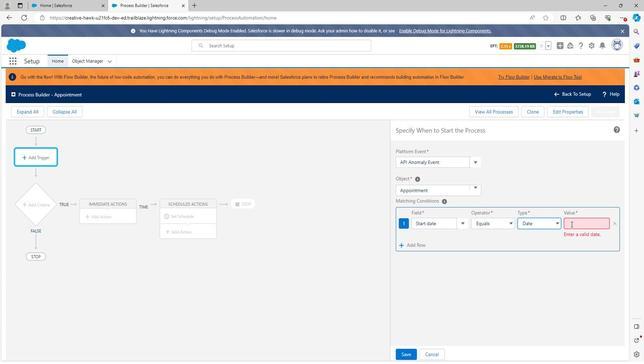 
Action: Mouse moved to (570, 223)
Screenshot: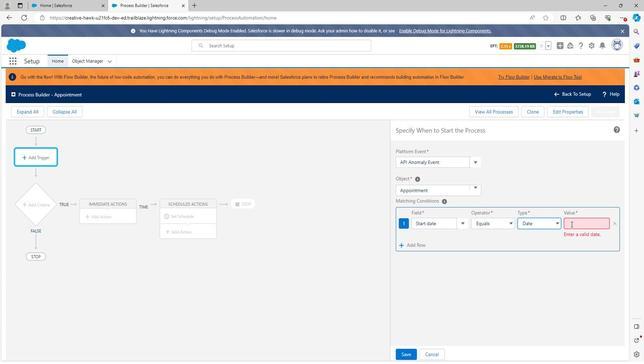 
Action: Key pressed 30<Key.space><Key.shift>Dec<Key.space>2023
Screenshot: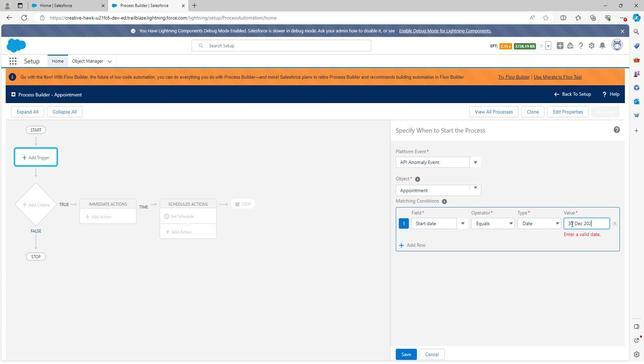
Action: Mouse moved to (401, 352)
Screenshot: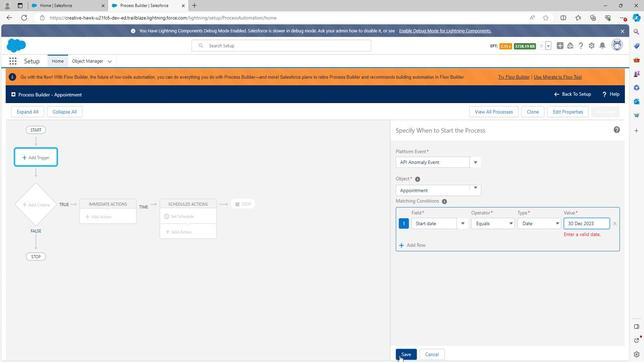 
Action: Mouse pressed left at (401, 352)
Screenshot: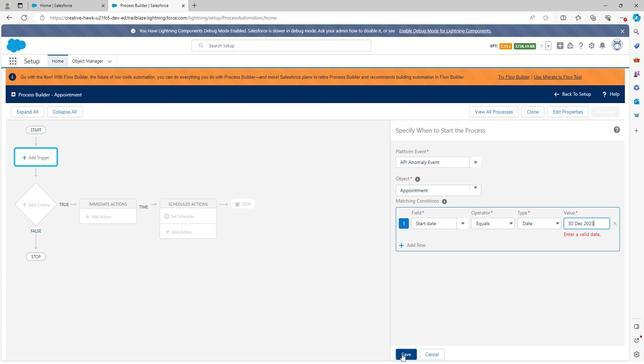 
Action: Mouse moved to (38, 213)
Screenshot: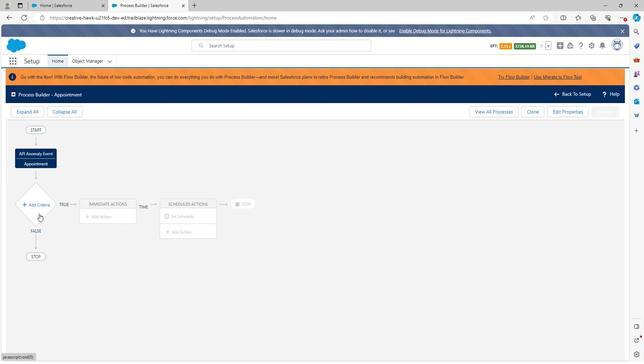 
Action: Mouse pressed left at (38, 213)
Screenshot: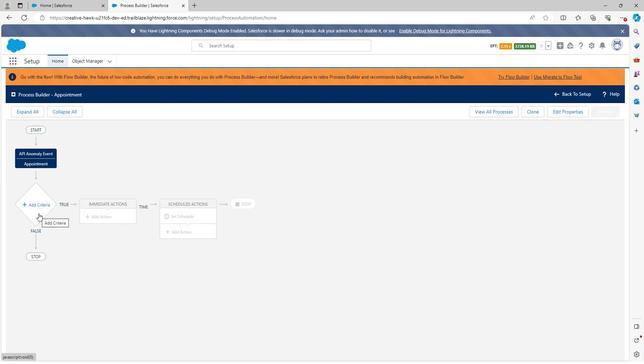 
Action: Mouse moved to (371, 163)
Screenshot: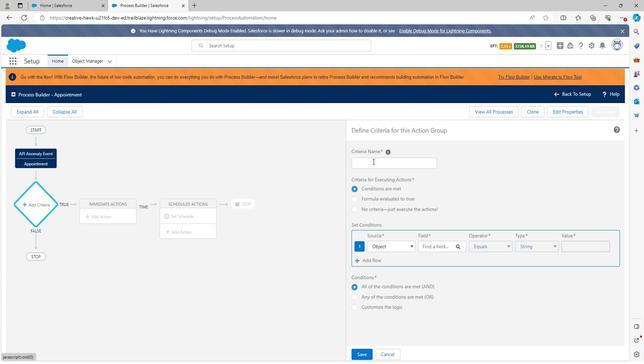
Action: Mouse pressed left at (371, 163)
Screenshot: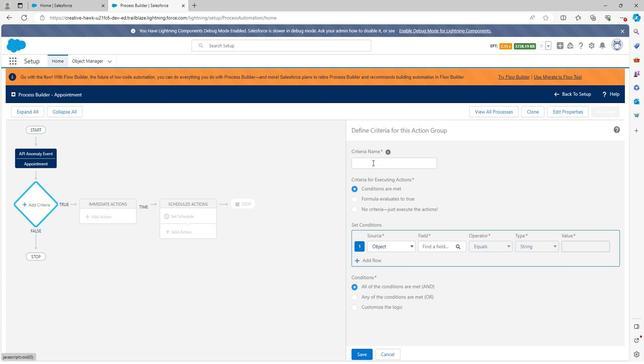 
Action: Key pressed <Key.shift>Appointment<Key.space>scheduling
Screenshot: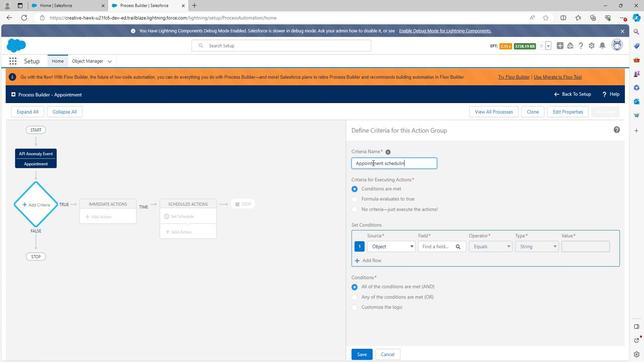 
Action: Mouse moved to (433, 245)
Screenshot: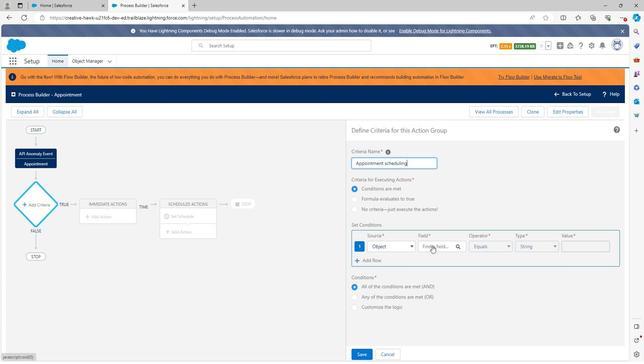 
Action: Mouse pressed left at (433, 245)
Screenshot: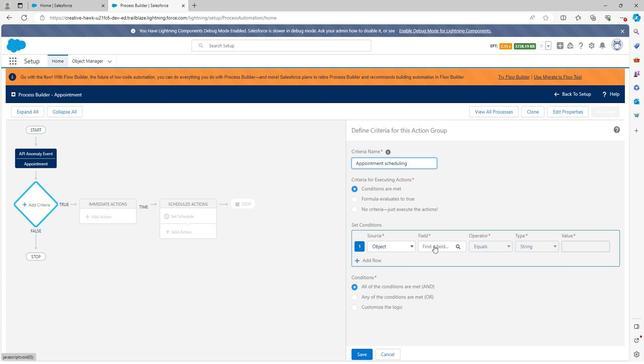 
Action: Mouse moved to (299, 185)
Screenshot: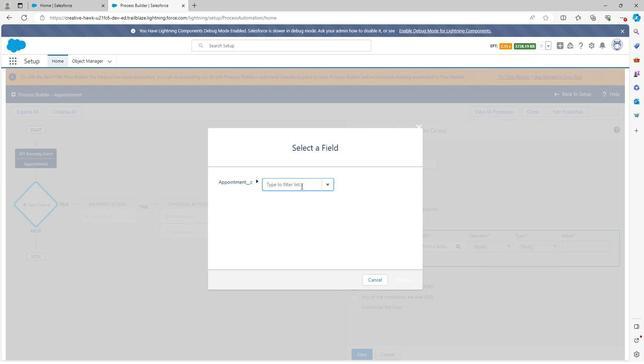 
Action: Mouse pressed left at (299, 185)
Screenshot: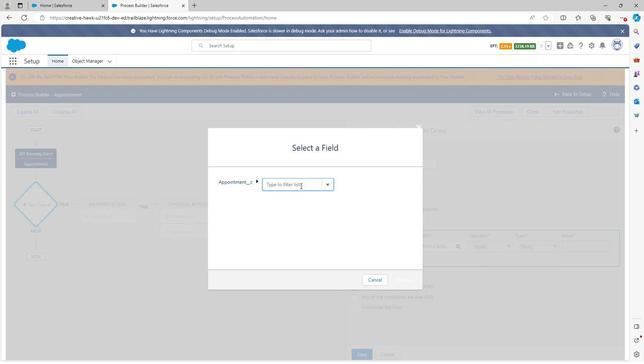 
Action: Mouse moved to (284, 197)
Screenshot: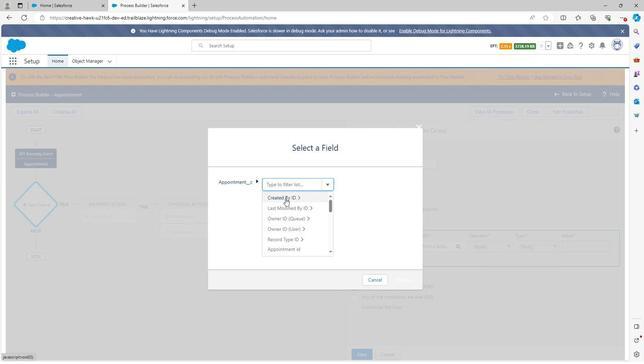 
Action: Mouse pressed left at (284, 197)
Screenshot: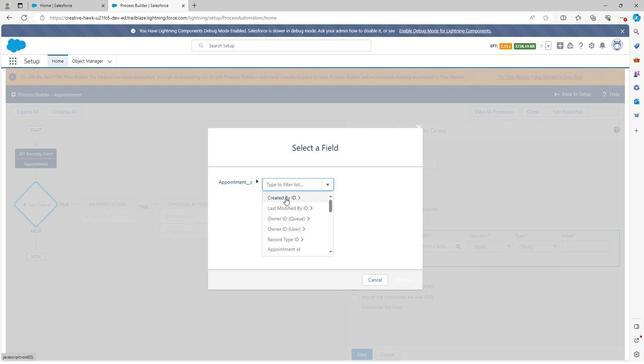
Action: Mouse moved to (330, 183)
Screenshot: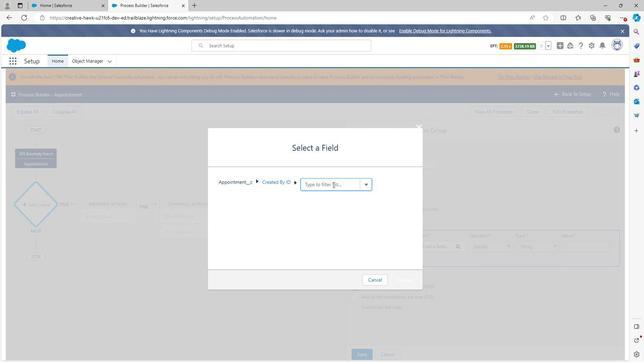 
Action: Mouse pressed left at (330, 183)
Screenshot: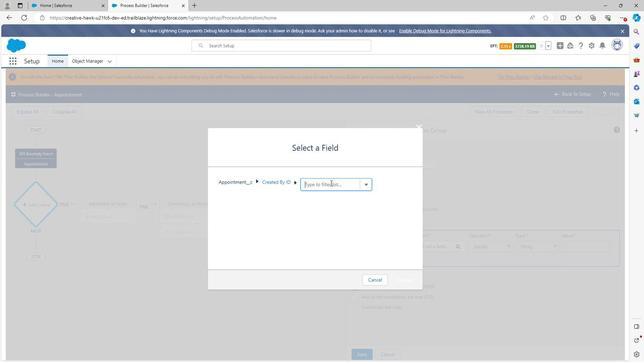 
Action: Mouse moved to (327, 218)
Screenshot: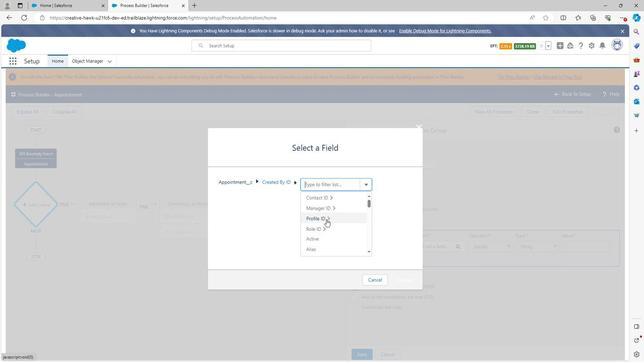
Action: Mouse pressed left at (327, 218)
Screenshot: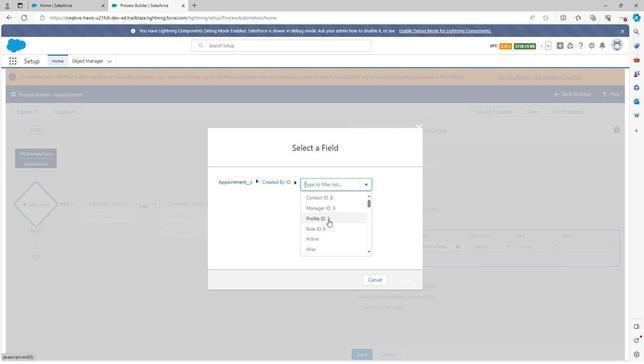 
Action: Mouse moved to (398, 185)
Screenshot: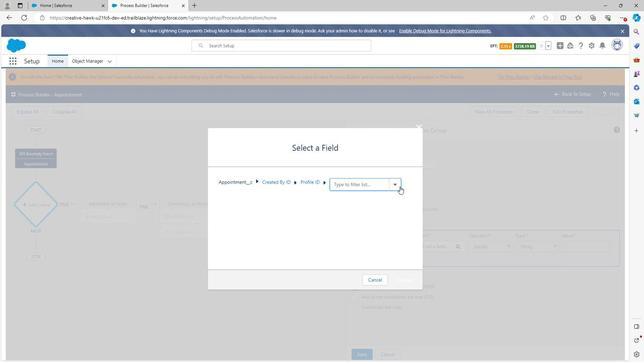 
Action: Mouse pressed left at (398, 185)
Screenshot: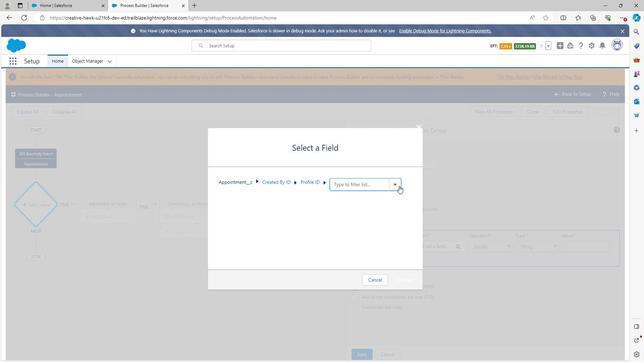 
Action: Mouse moved to (358, 184)
Screenshot: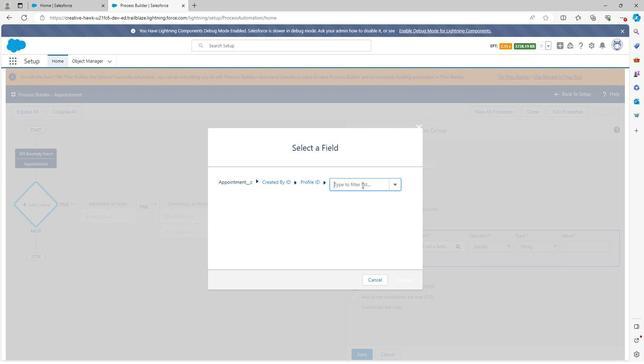 
Action: Mouse pressed left at (358, 184)
Screenshot: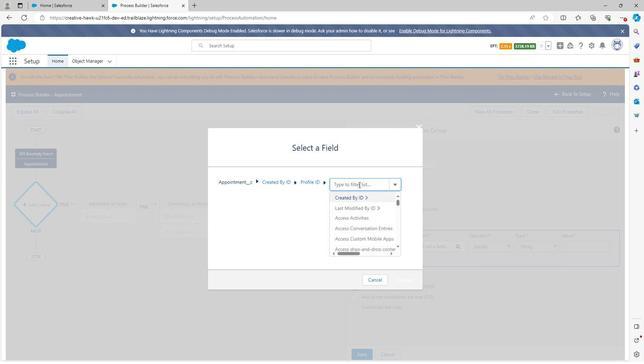 
Action: Mouse moved to (397, 183)
Screenshot: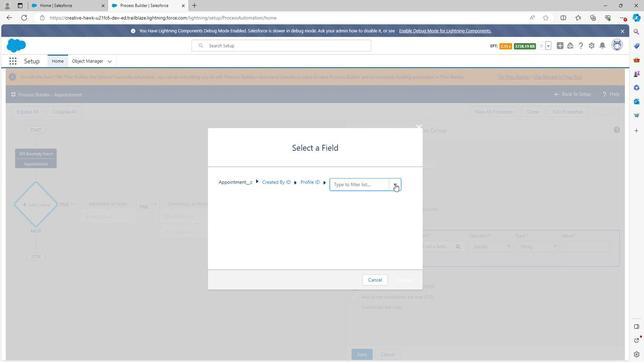 
Action: Mouse pressed left at (397, 183)
Screenshot: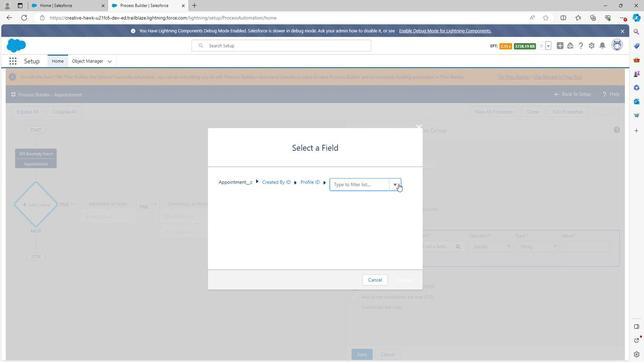 
Action: Mouse moved to (358, 235)
Screenshot: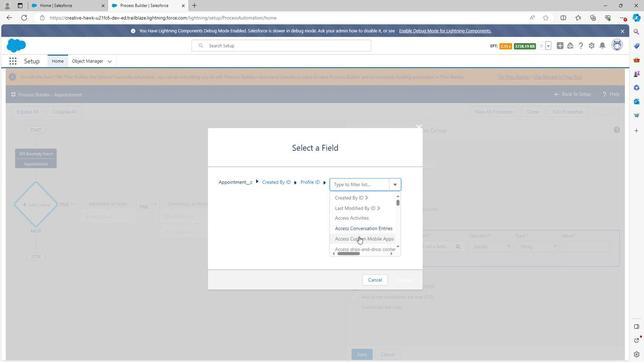 
Action: Mouse scrolled (358, 235) with delta (0, 0)
Screenshot: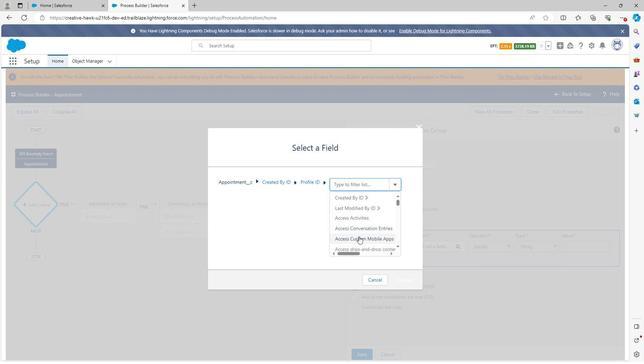 
Action: Mouse scrolled (358, 235) with delta (0, 0)
Screenshot: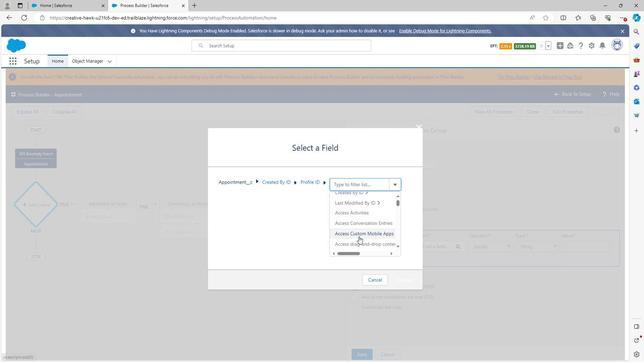 
Action: Mouse moved to (353, 230)
Screenshot: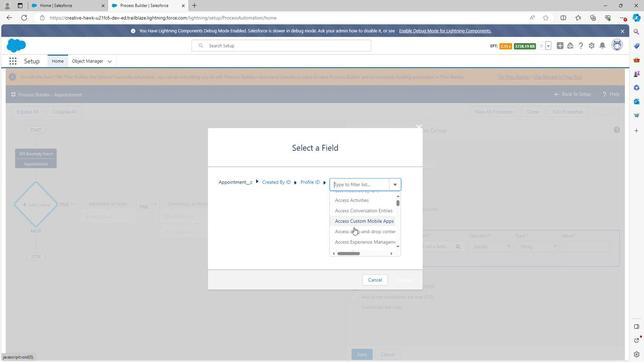 
Action: Mouse pressed left at (353, 230)
Screenshot: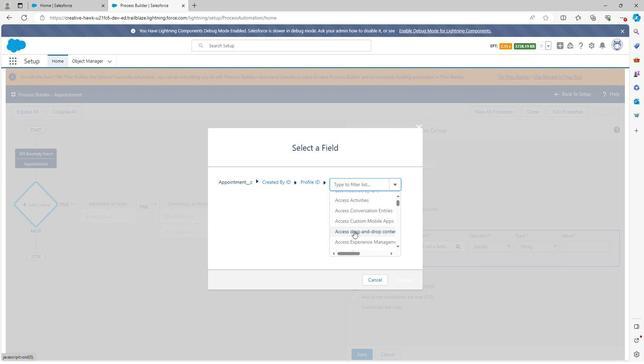 
Action: Mouse moved to (400, 276)
Screenshot: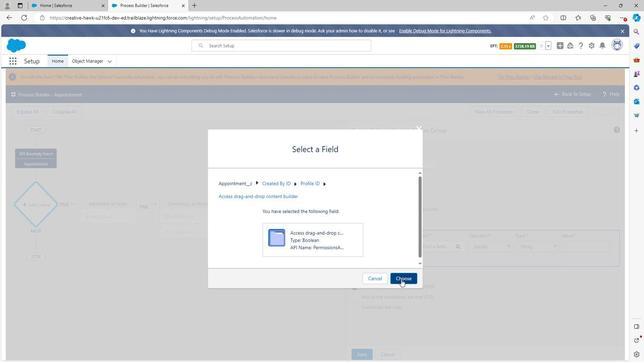 
Action: Mouse pressed left at (400, 276)
Screenshot: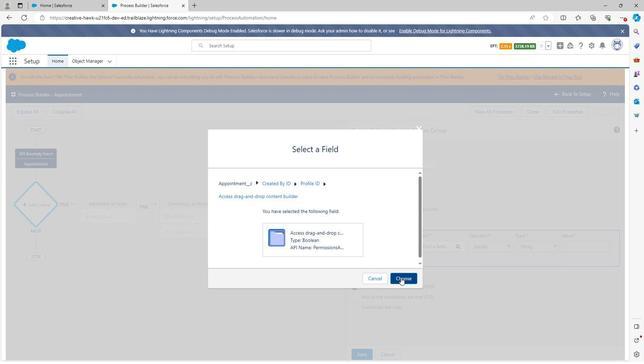 
Action: Mouse scrolled (400, 276) with delta (0, 0)
Screenshot: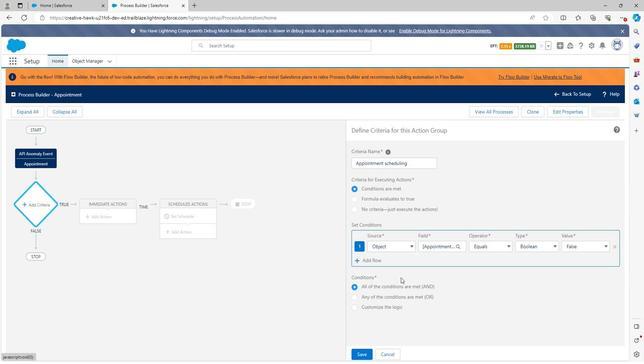 
Action: Mouse moved to (364, 352)
Screenshot: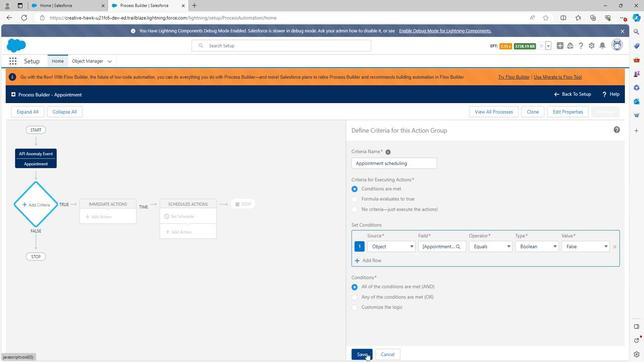 
Action: Mouse pressed left at (364, 352)
Screenshot: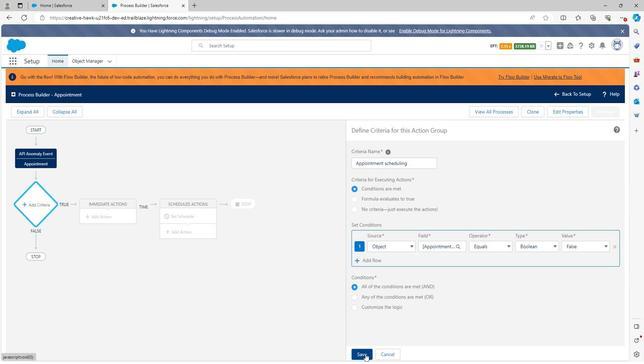
Action: Mouse moved to (187, 267)
Screenshot: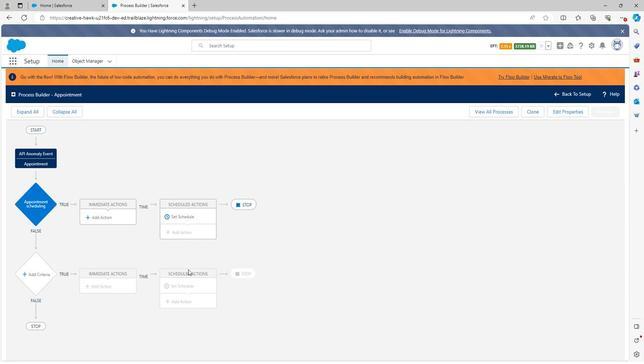 
Action: Mouse scrolled (187, 267) with delta (0, 0)
Screenshot: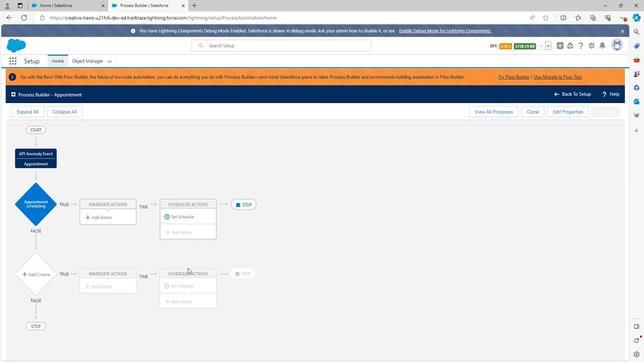 
Action: Mouse scrolled (187, 267) with delta (0, 0)
Screenshot: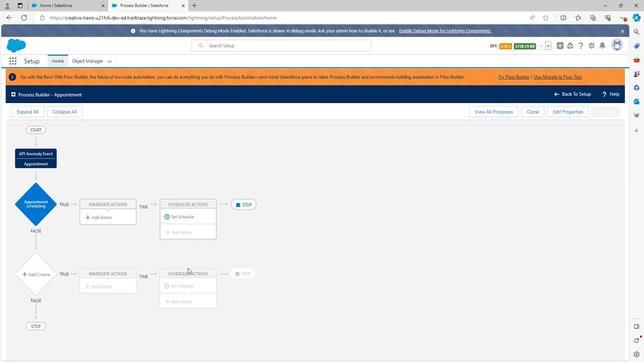 
Action: Mouse moved to (498, 117)
Screenshot: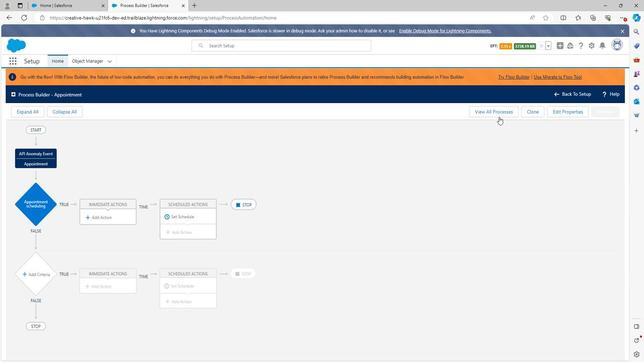 
Action: Mouse scrolled (498, 116) with delta (0, 0)
Screenshot: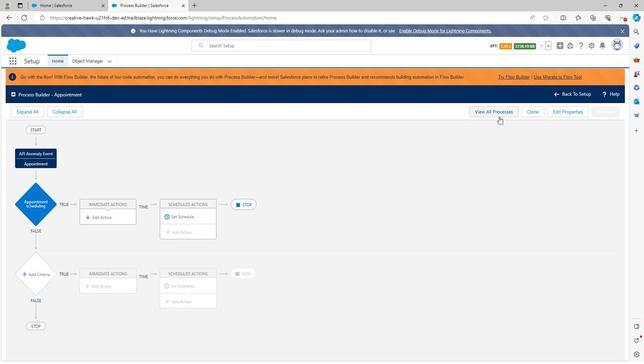 
Action: Mouse scrolled (498, 116) with delta (0, 0)
Screenshot: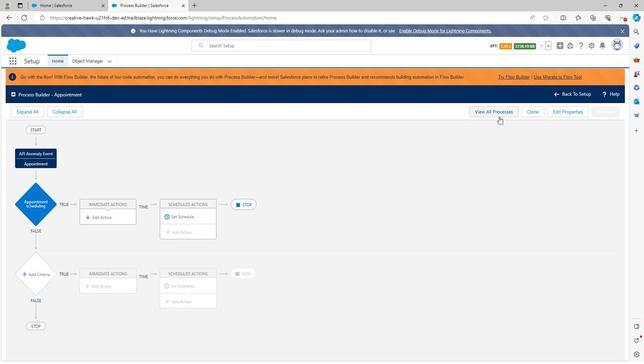 
Action: Mouse moved to (498, 111)
Screenshot: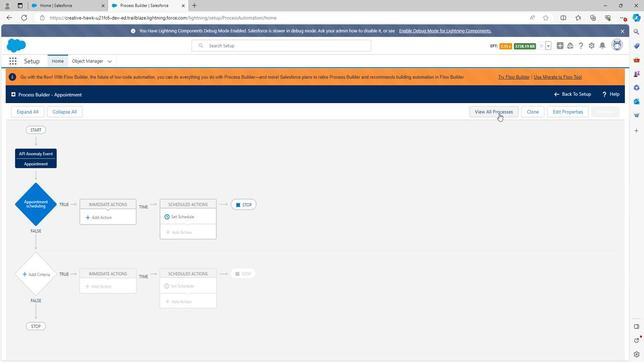 
Action: Mouse pressed left at (498, 111)
Screenshot: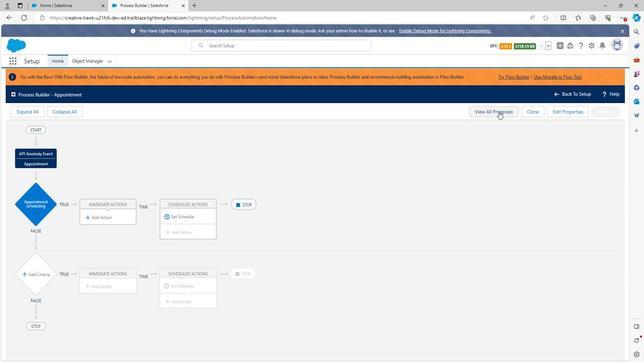 
Action: Mouse moved to (229, 176)
Screenshot: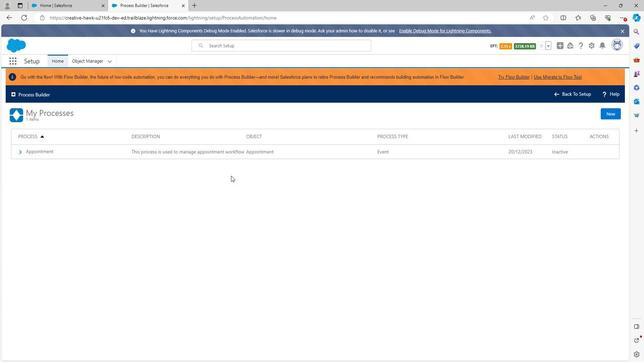 
